 Task: For heading Use Merriweather with green colour & bold.  font size for heading26,  'Change the font style of data to'Merriweather and font size to 18,  Change the alignment of both headline & data to Align center.  In the sheet  DashboardInvReceiptsbook
Action: Mouse moved to (49, 129)
Screenshot: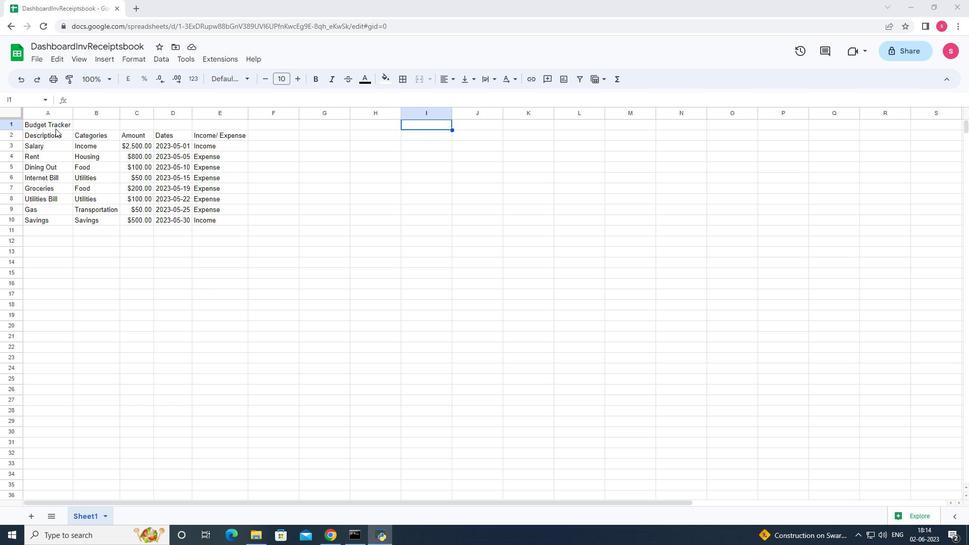 
Action: Mouse pressed left at (49, 129)
Screenshot: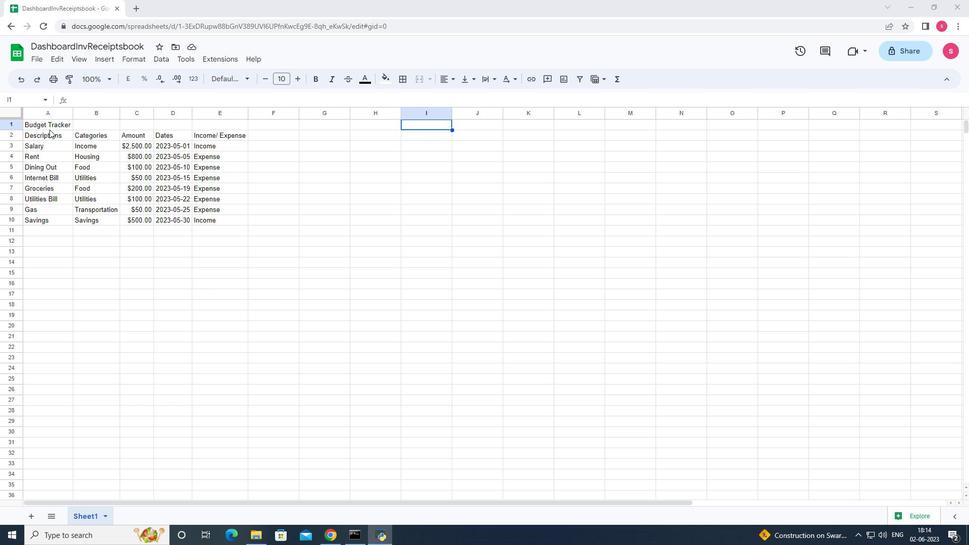 
Action: Mouse moved to (232, 82)
Screenshot: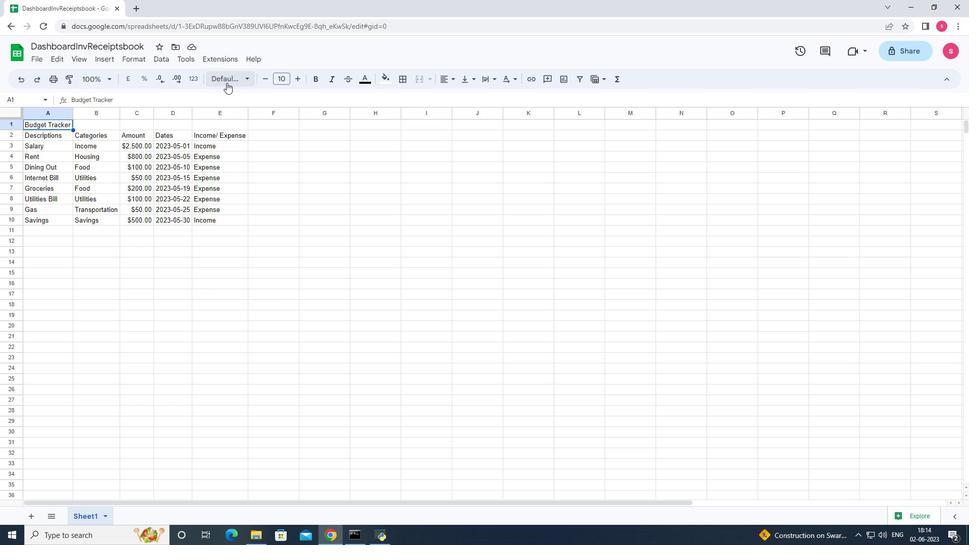 
Action: Mouse pressed left at (232, 82)
Screenshot: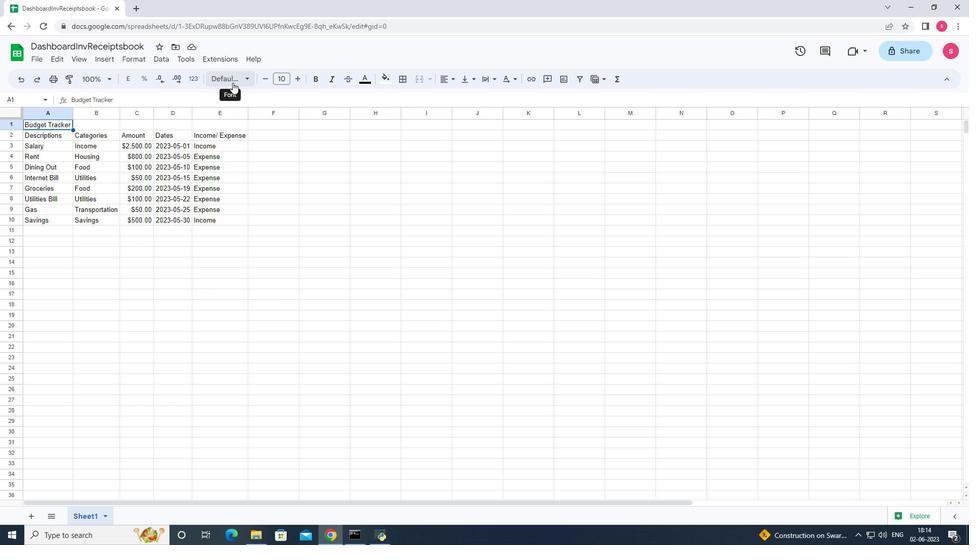 
Action: Mouse moved to (295, 345)
Screenshot: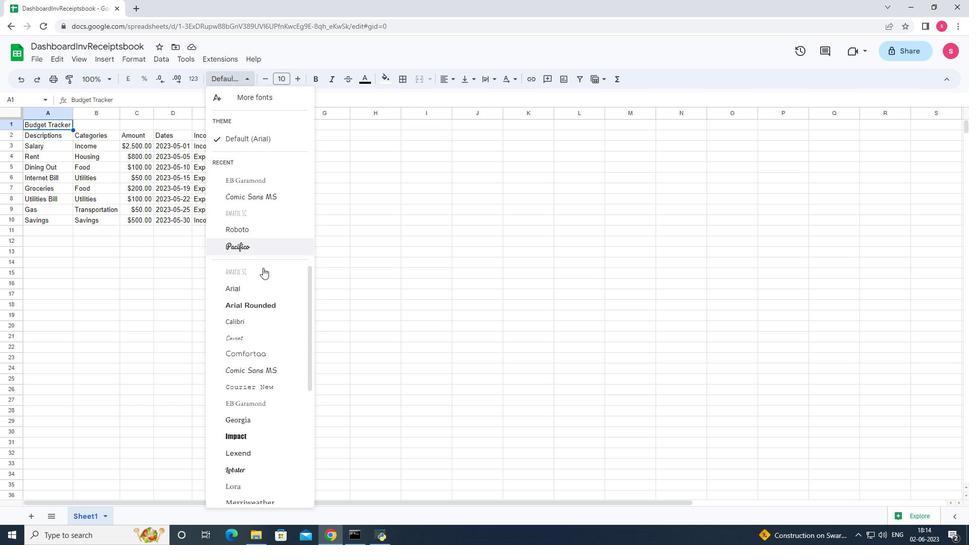 
Action: Mouse scrolled (295, 344) with delta (0, 0)
Screenshot: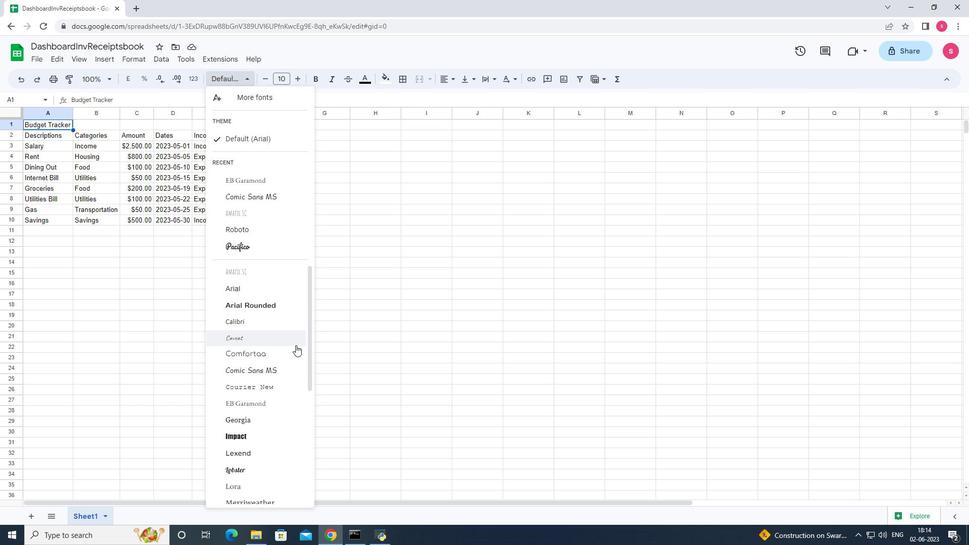 
Action: Mouse moved to (285, 363)
Screenshot: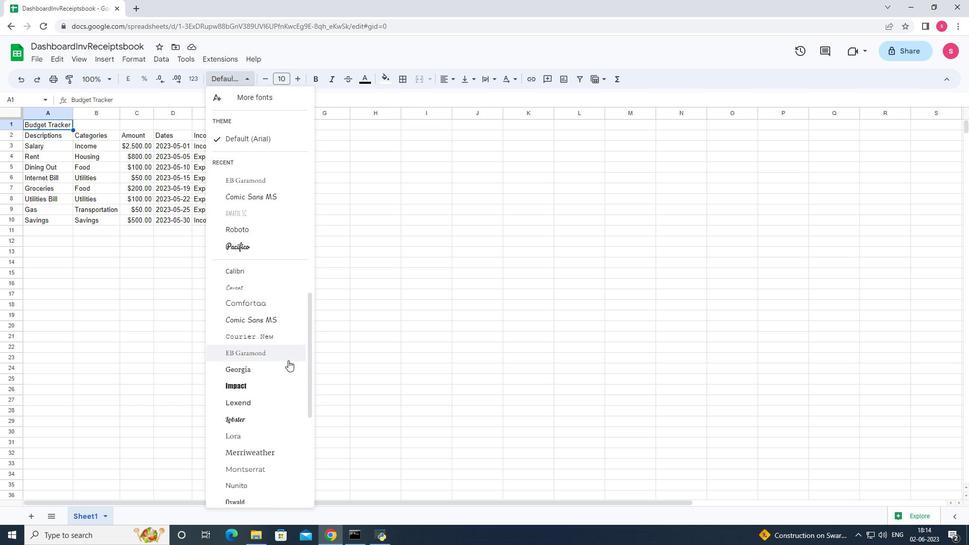 
Action: Mouse scrolled (285, 363) with delta (0, 0)
Screenshot: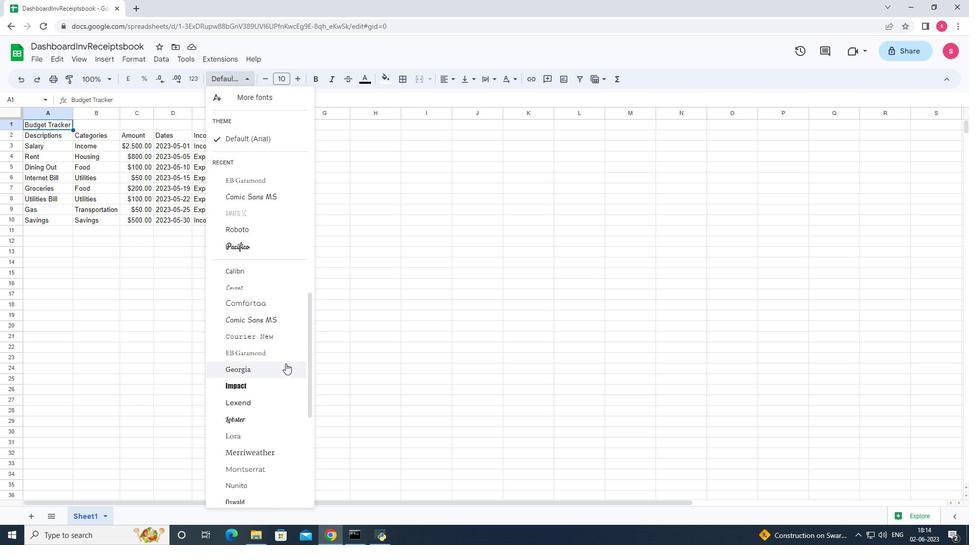 
Action: Mouse moved to (279, 394)
Screenshot: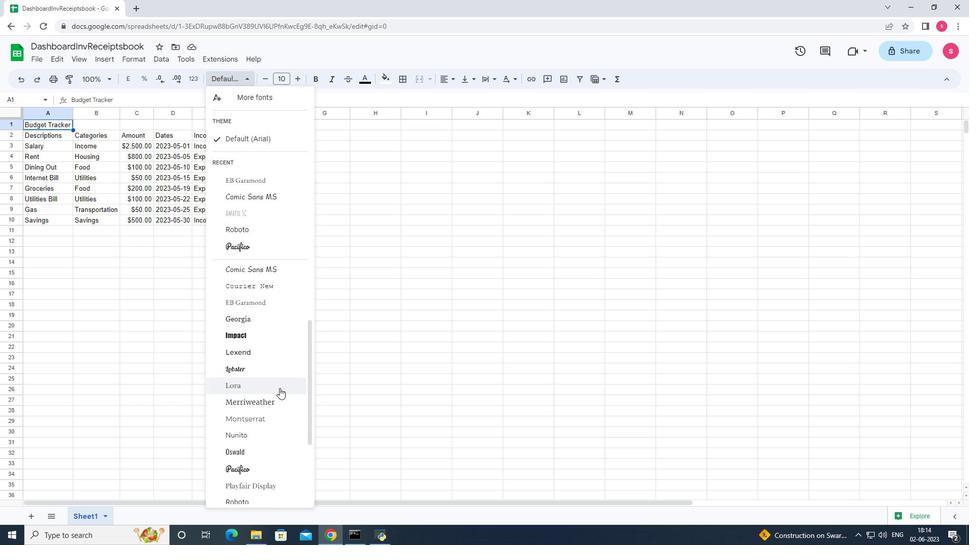 
Action: Mouse pressed left at (279, 394)
Screenshot: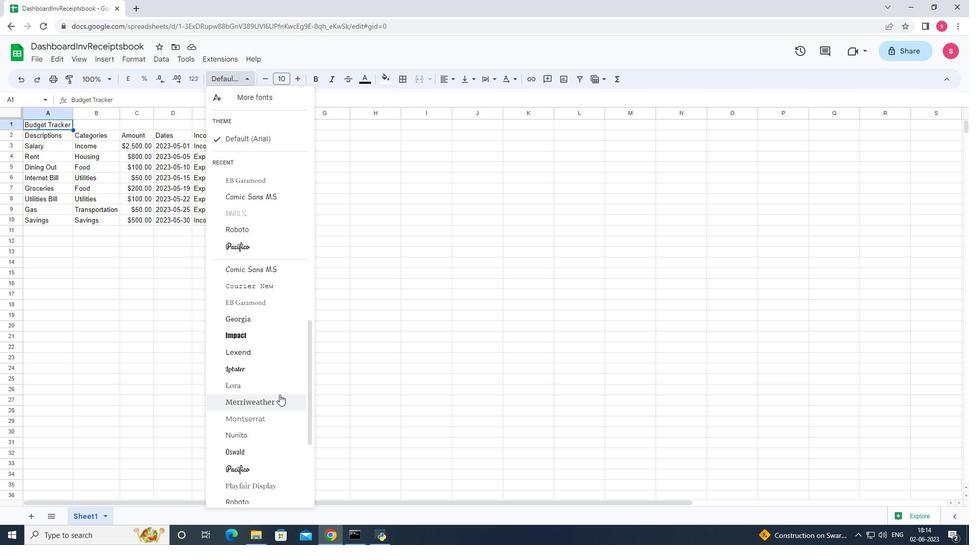 
Action: Mouse moved to (357, 83)
Screenshot: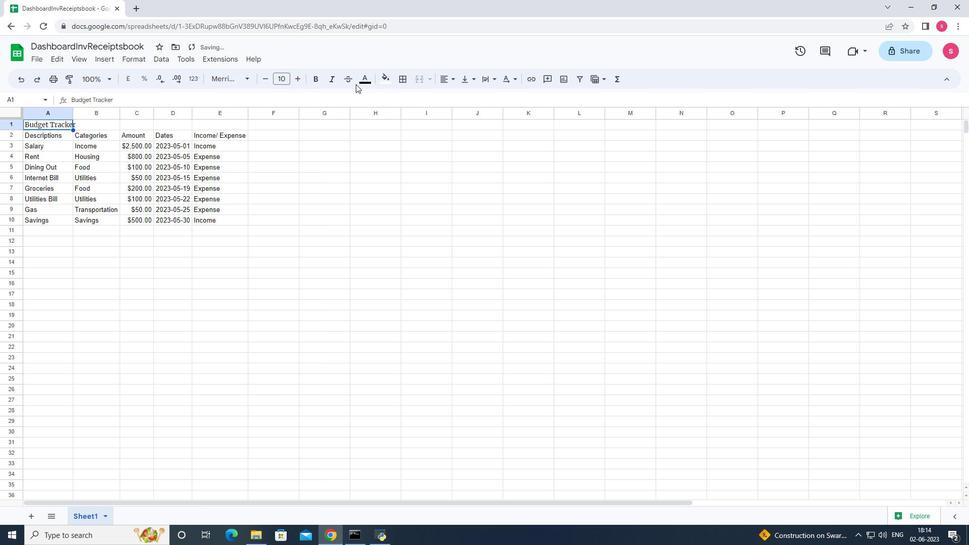 
Action: Mouse pressed left at (357, 83)
Screenshot: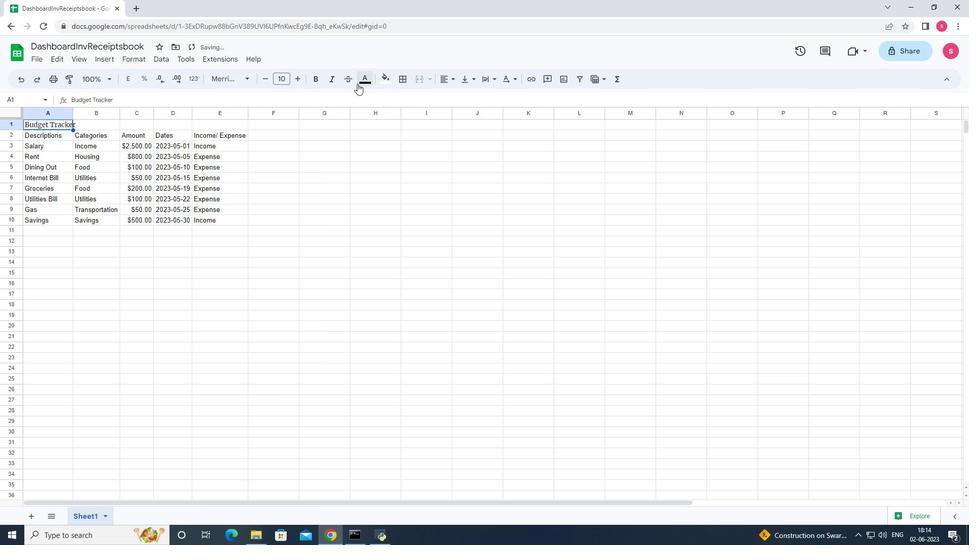 
Action: Mouse moved to (414, 128)
Screenshot: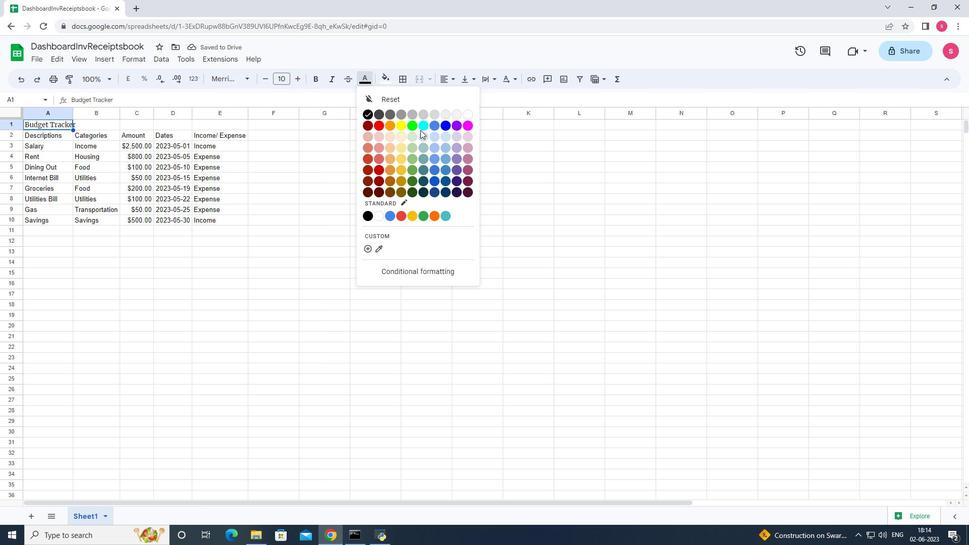 
Action: Mouse pressed left at (414, 128)
Screenshot: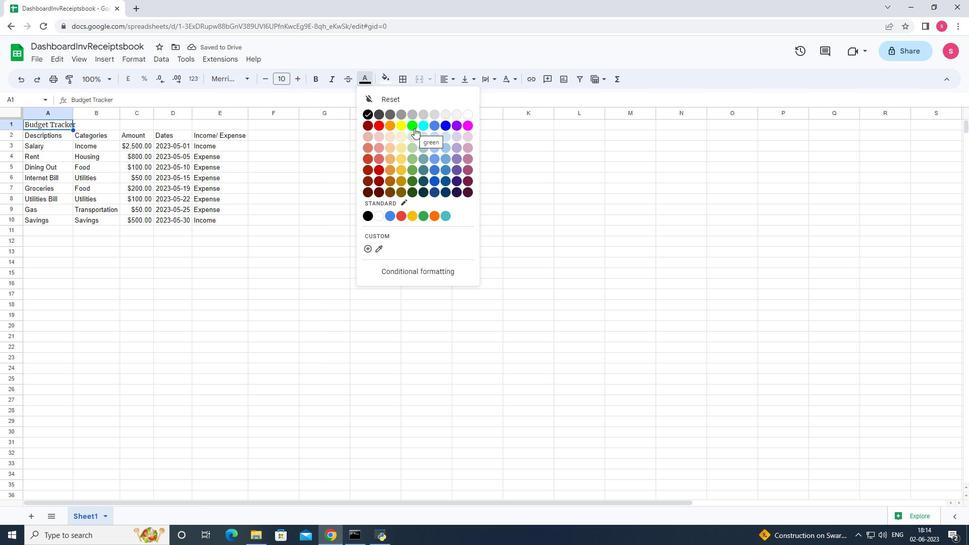 
Action: Mouse moved to (135, 58)
Screenshot: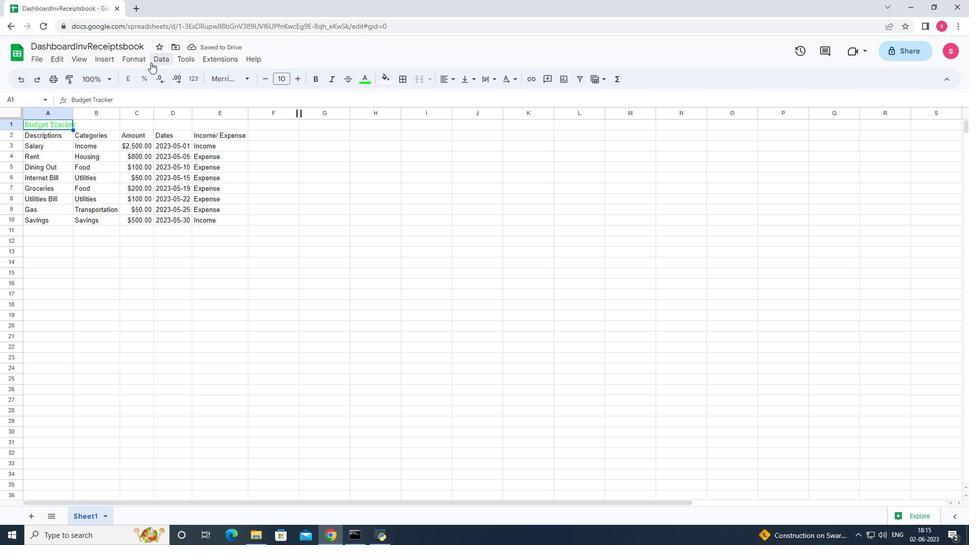 
Action: Mouse pressed left at (135, 58)
Screenshot: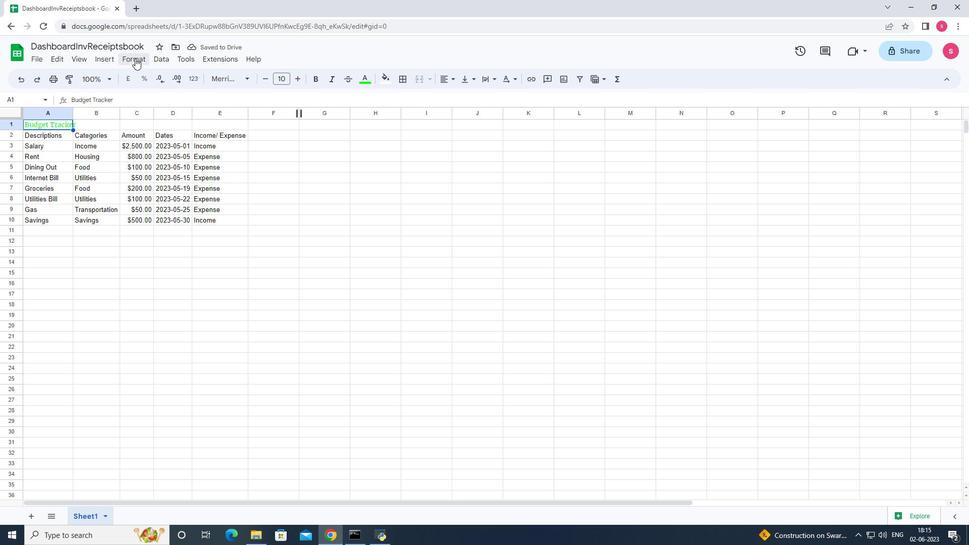 
Action: Mouse moved to (172, 114)
Screenshot: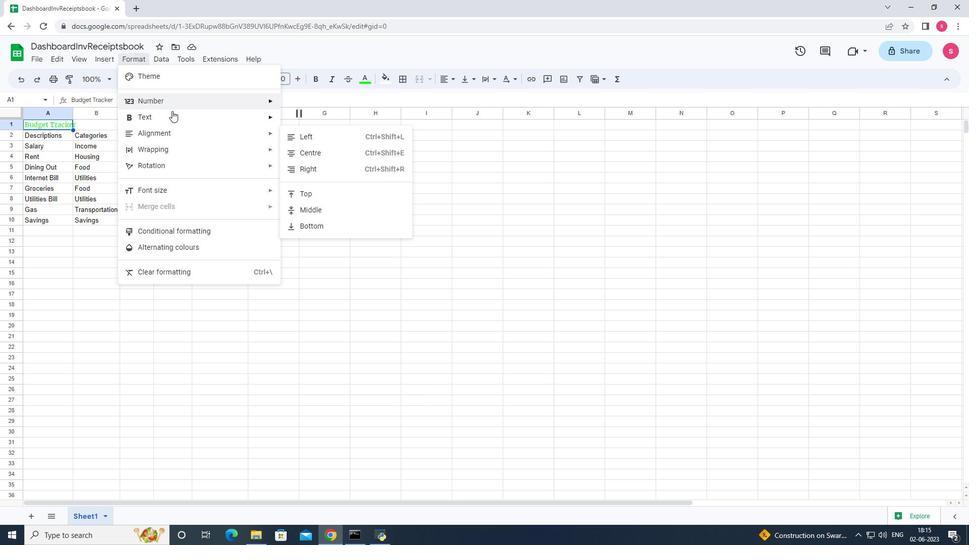 
Action: Mouse pressed left at (172, 114)
Screenshot: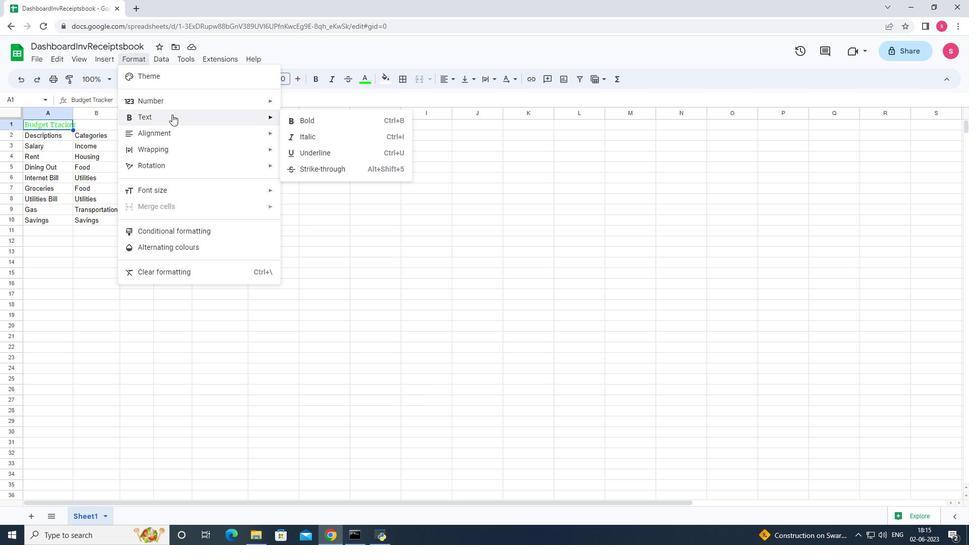 
Action: Mouse moved to (368, 120)
Screenshot: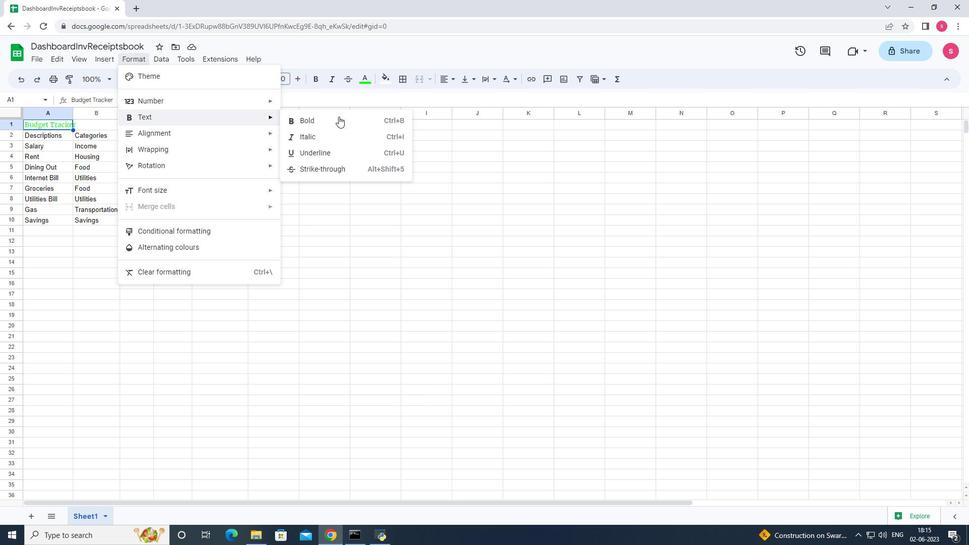
Action: Mouse pressed left at (368, 120)
Screenshot: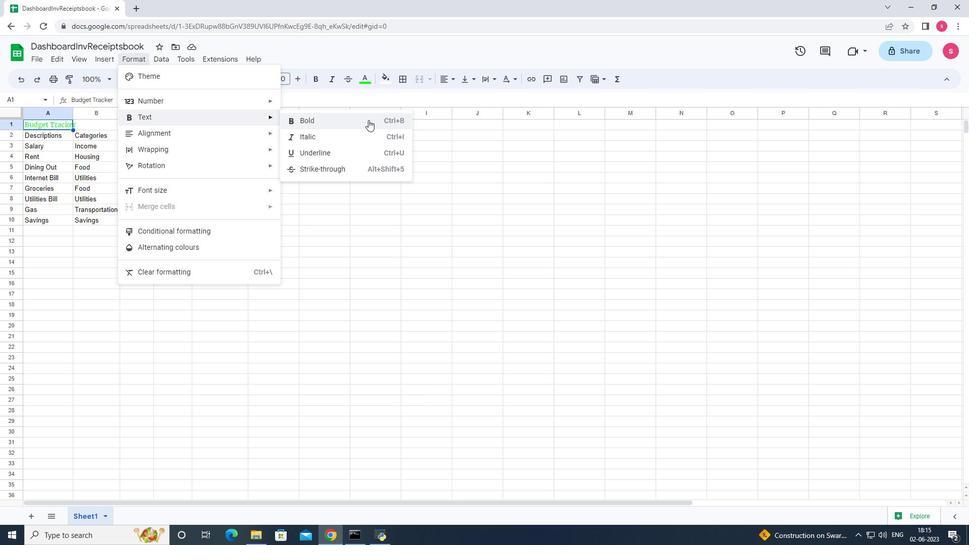 
Action: Mouse moved to (296, 82)
Screenshot: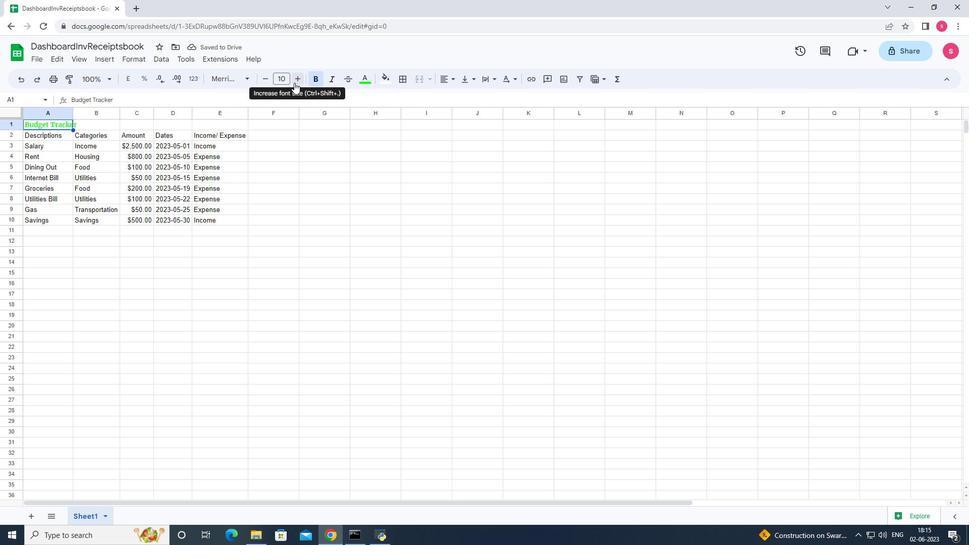 
Action: Mouse pressed left at (296, 82)
Screenshot: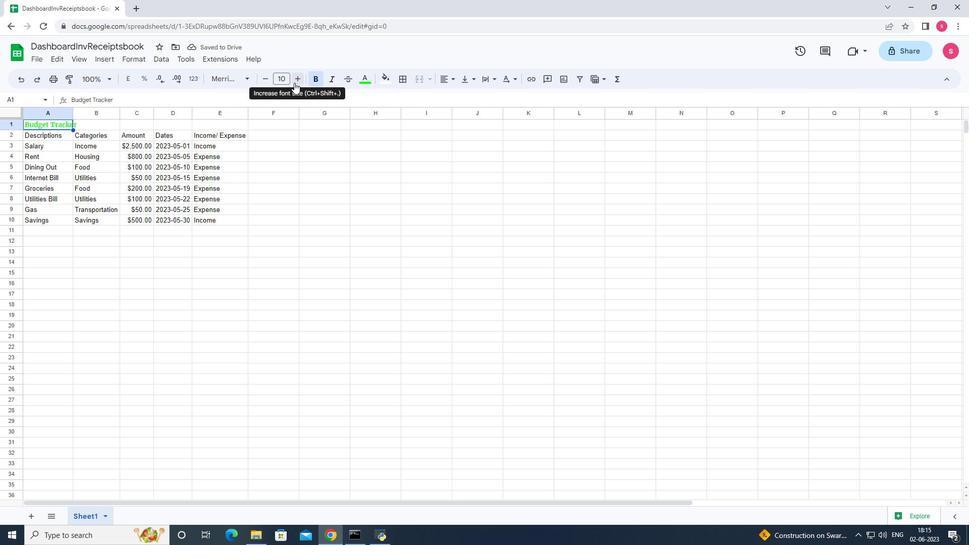 
Action: Mouse moved to (296, 82)
Screenshot: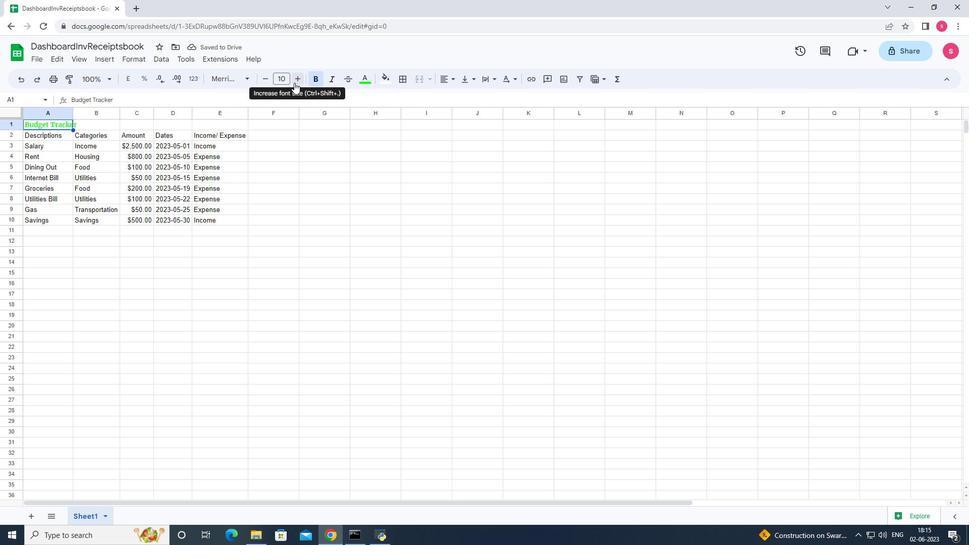 
Action: Mouse pressed left at (296, 82)
Screenshot: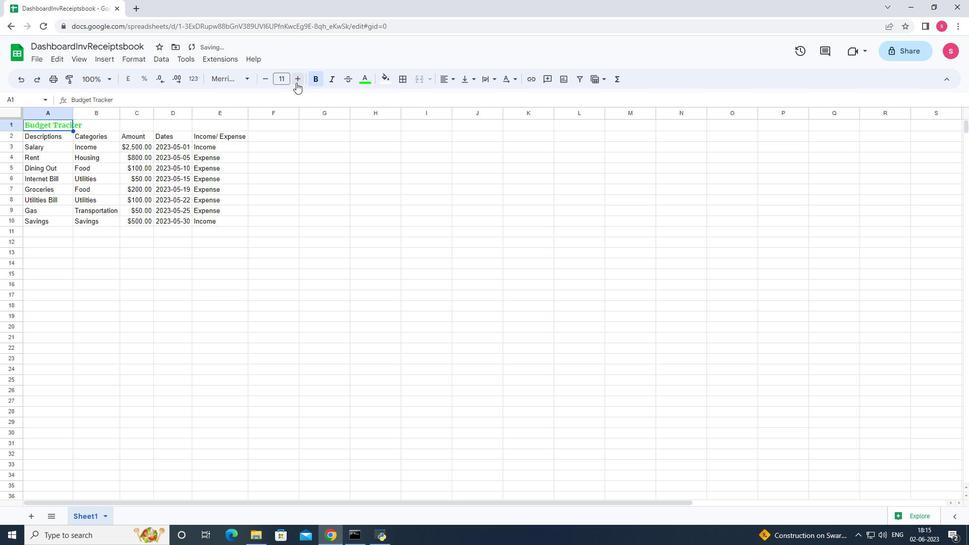 
Action: Mouse pressed left at (296, 82)
Screenshot: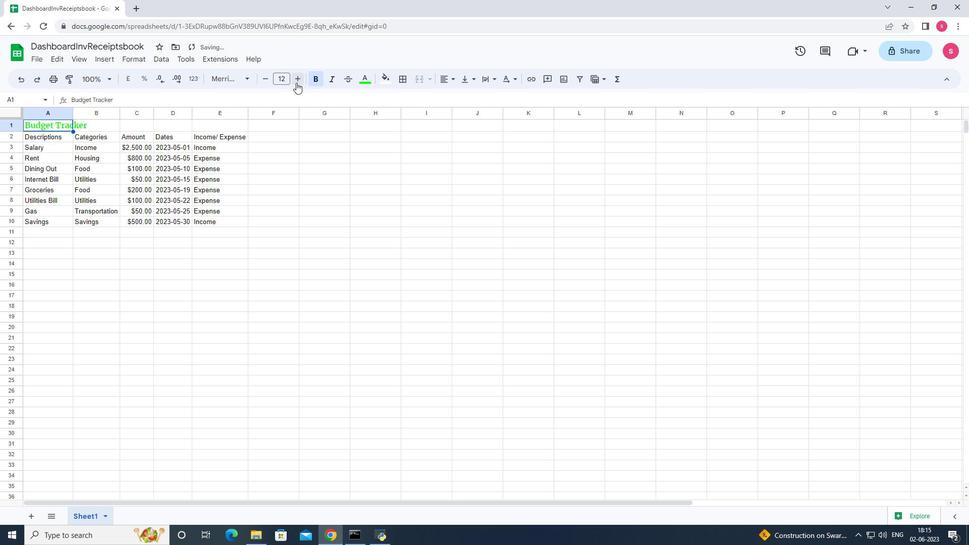 
Action: Mouse pressed left at (296, 82)
Screenshot: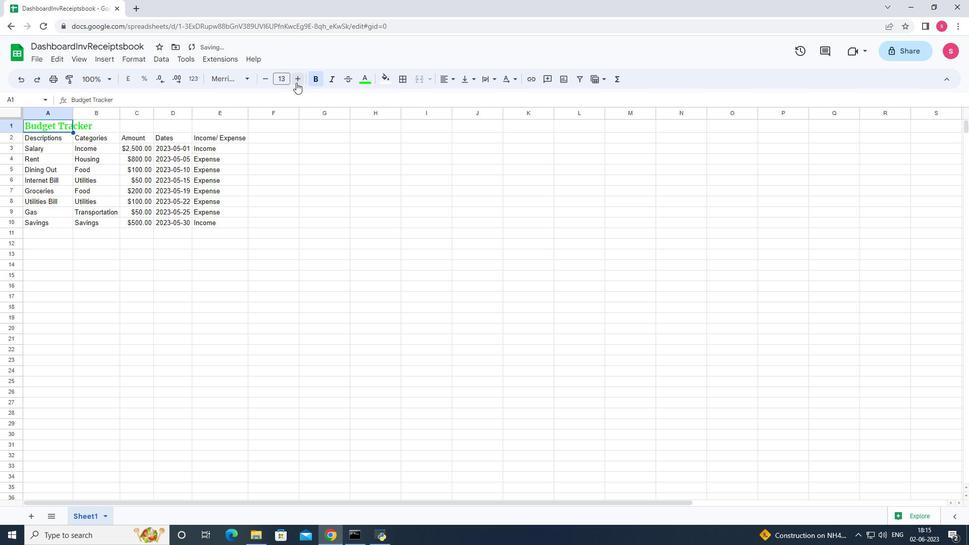 
Action: Mouse pressed left at (296, 82)
Screenshot: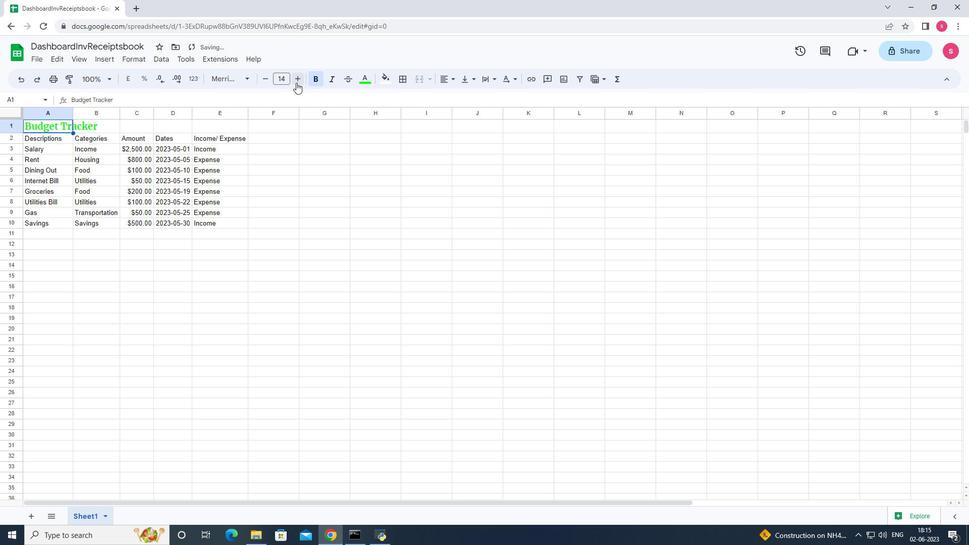 
Action: Mouse pressed left at (296, 82)
Screenshot: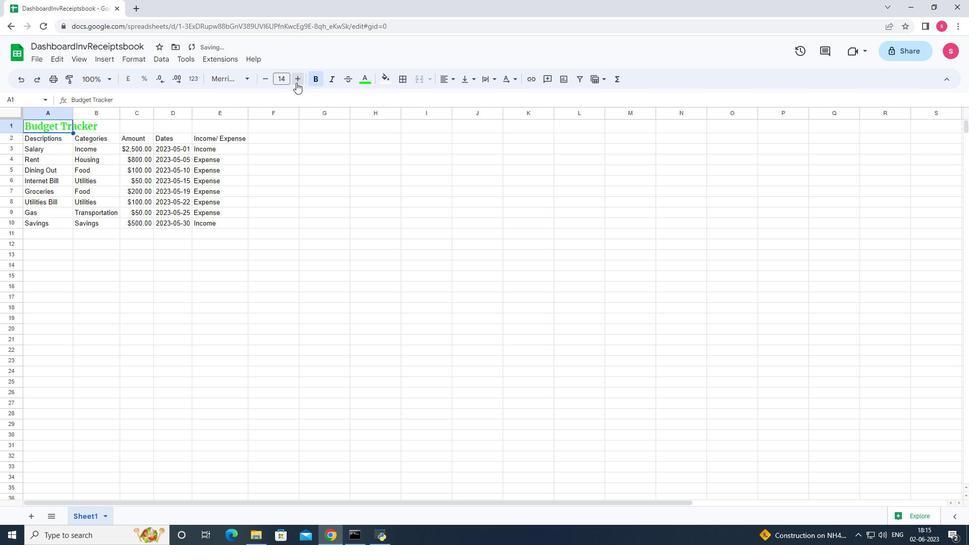 
Action: Mouse pressed left at (296, 82)
Screenshot: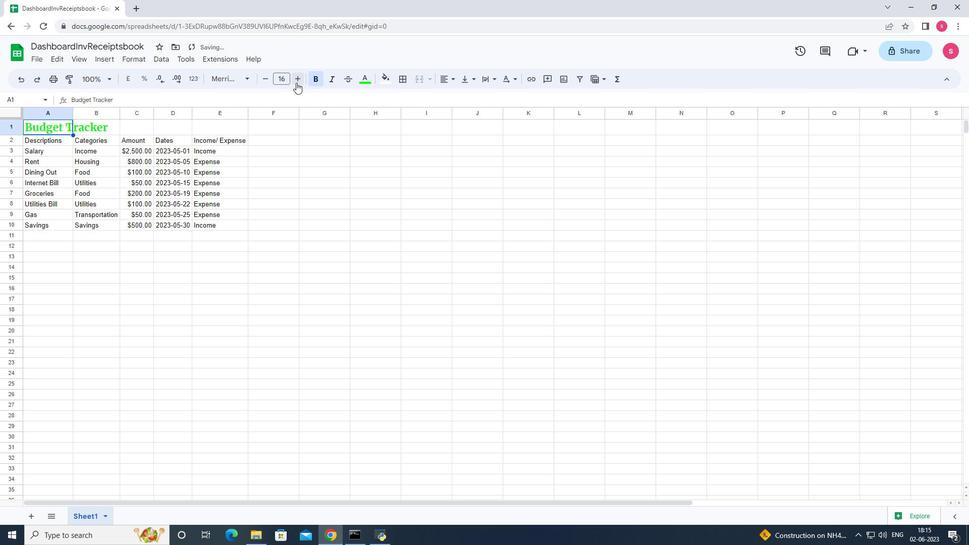 
Action: Mouse pressed left at (296, 82)
Screenshot: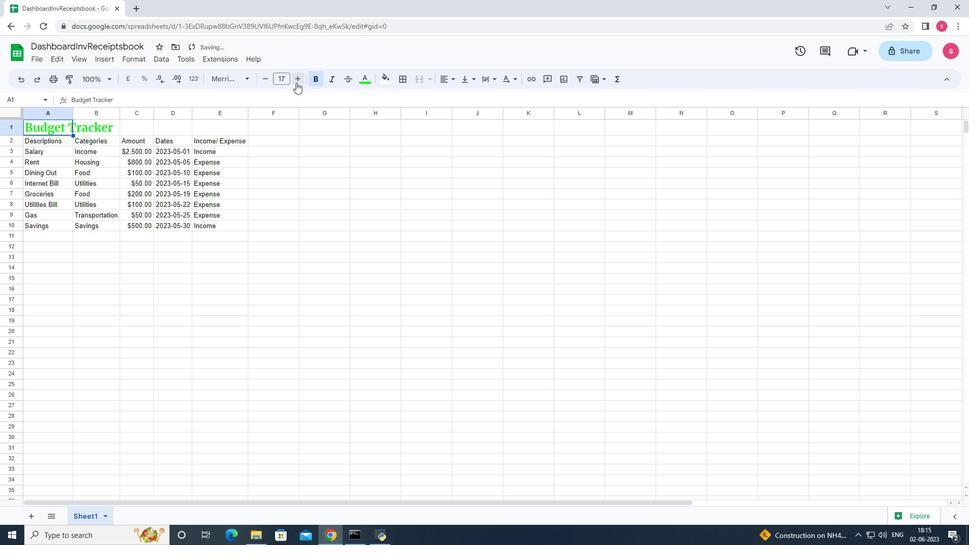 
Action: Mouse pressed left at (296, 82)
Screenshot: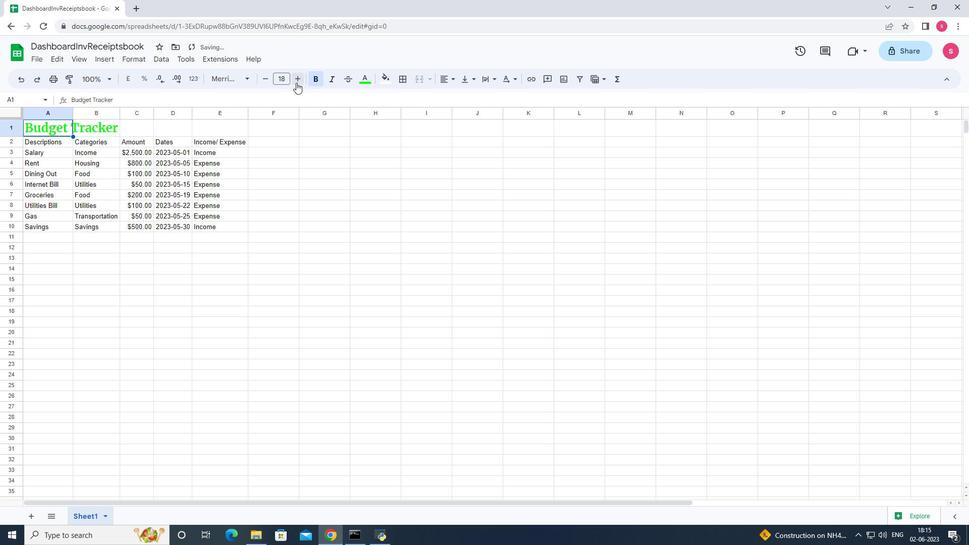 
Action: Mouse pressed left at (296, 82)
Screenshot: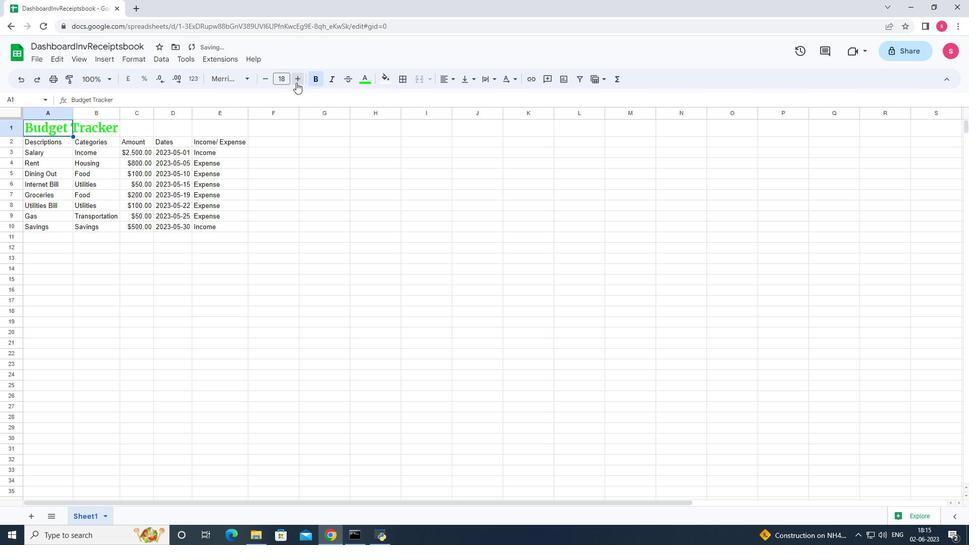 
Action: Mouse pressed left at (296, 82)
Screenshot: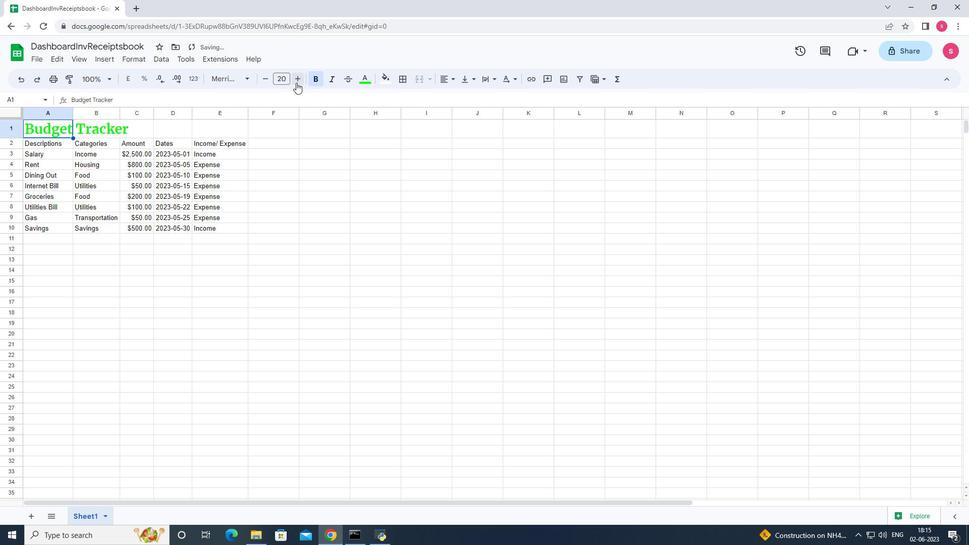 
Action: Mouse pressed left at (296, 82)
Screenshot: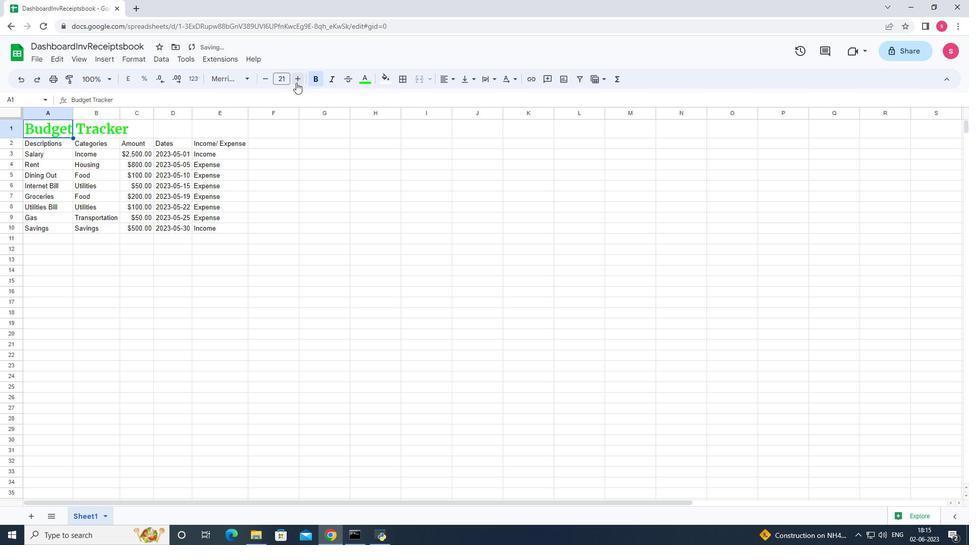 
Action: Mouse pressed left at (296, 82)
Screenshot: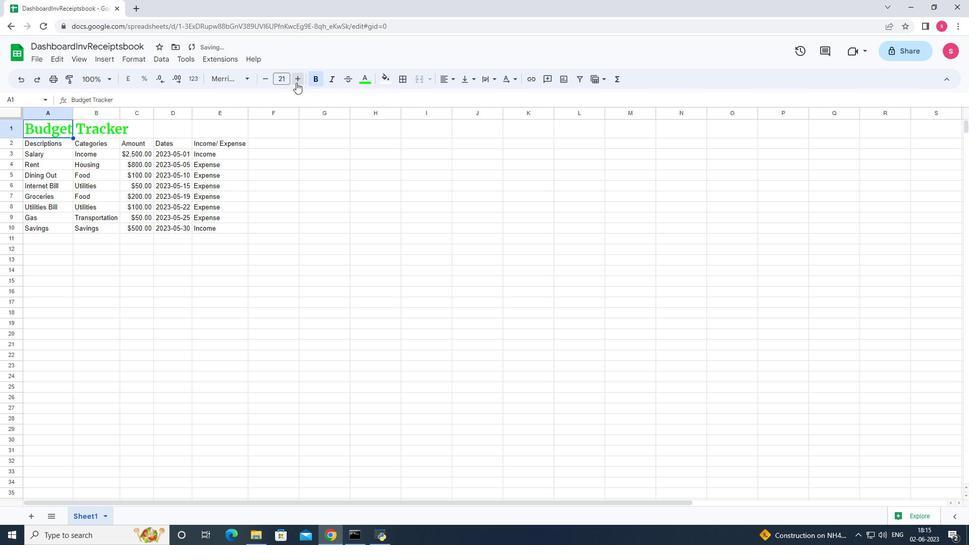 
Action: Mouse pressed left at (296, 82)
Screenshot: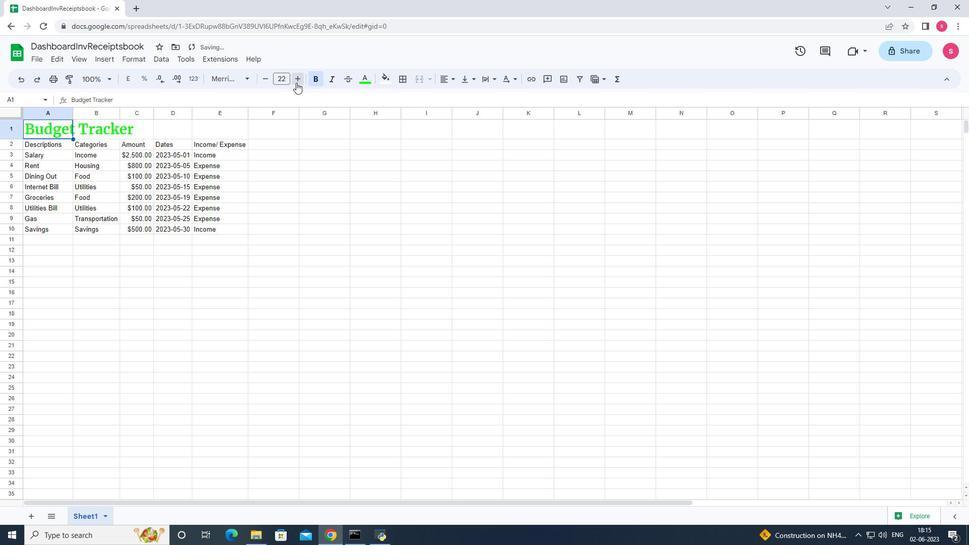 
Action: Mouse pressed left at (296, 82)
Screenshot: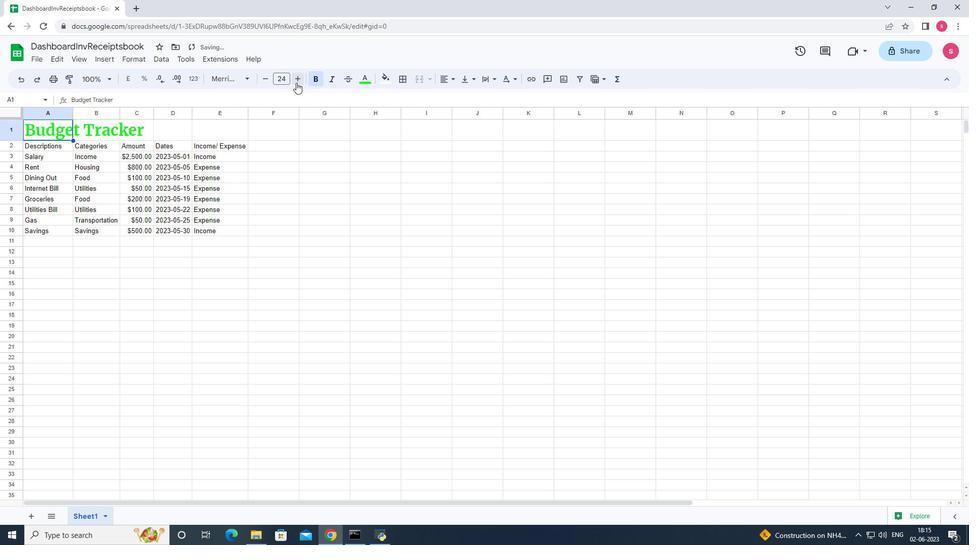 
Action: Mouse pressed left at (296, 82)
Screenshot: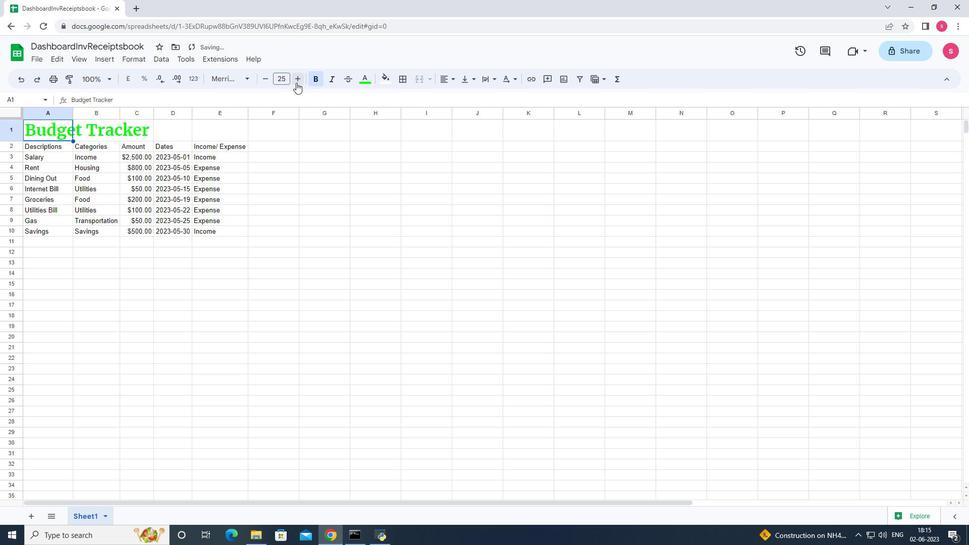 
Action: Mouse moved to (539, 269)
Screenshot: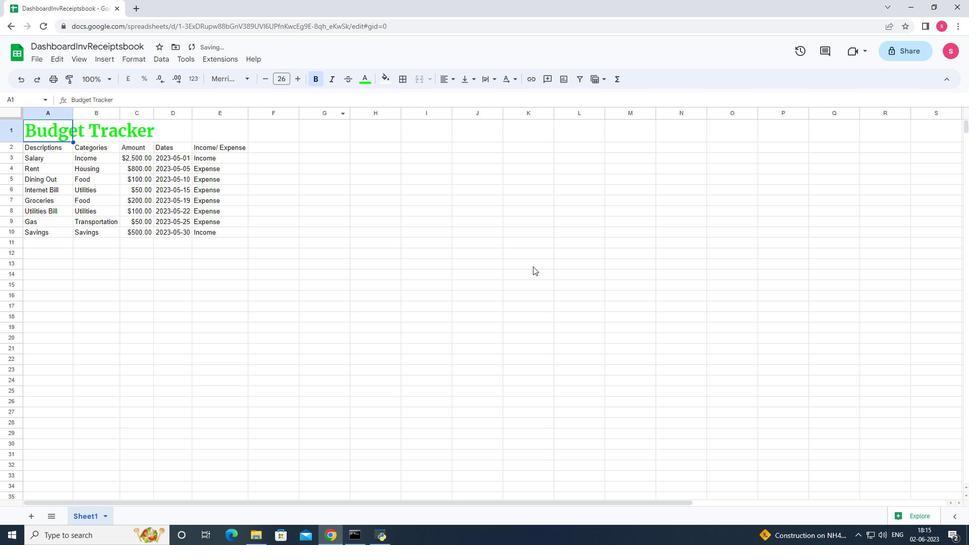 
Action: Mouse pressed left at (539, 269)
Screenshot: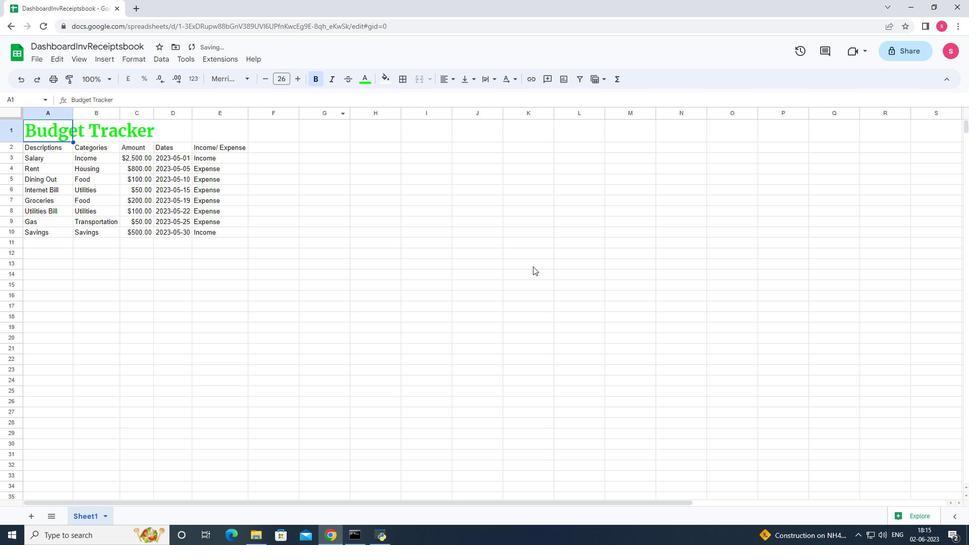
Action: Mouse moved to (46, 147)
Screenshot: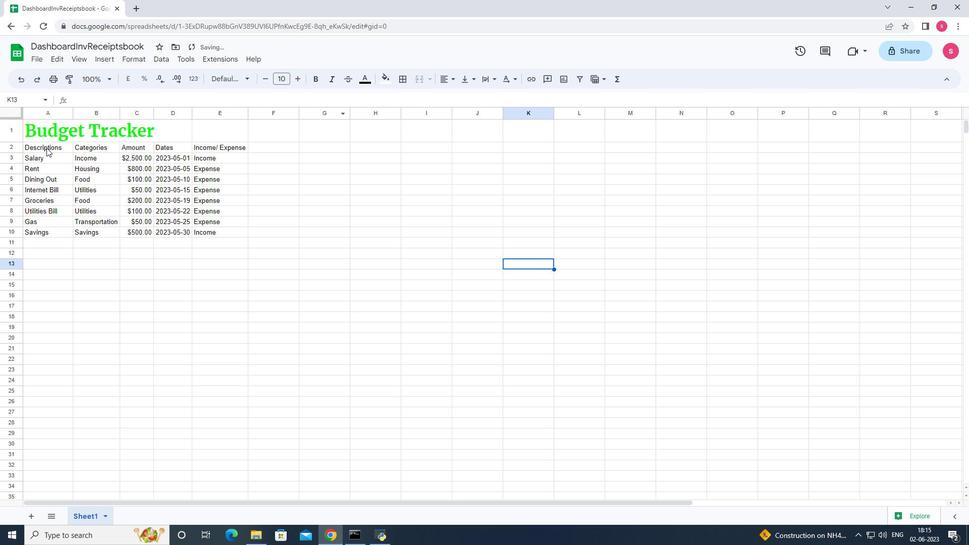 
Action: Mouse pressed left at (46, 147)
Screenshot: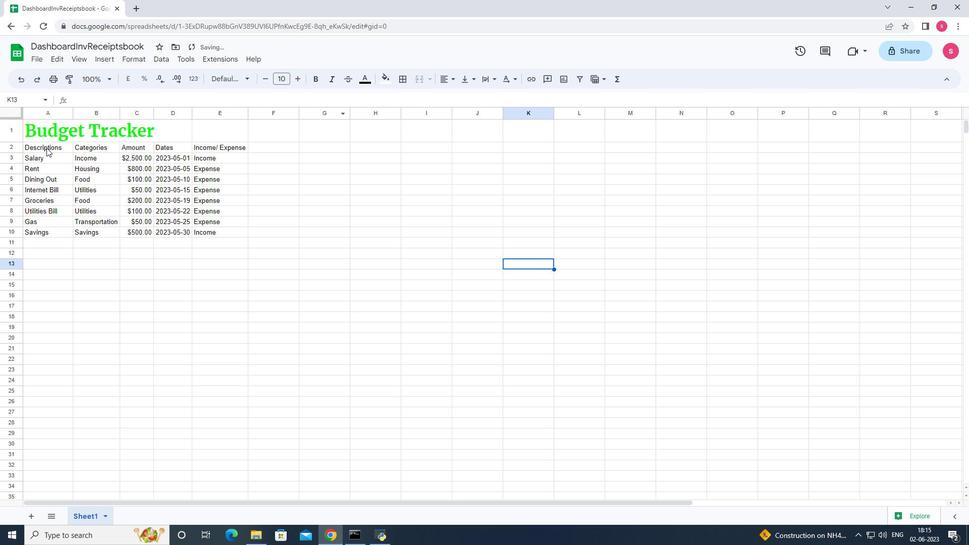 
Action: Mouse moved to (241, 80)
Screenshot: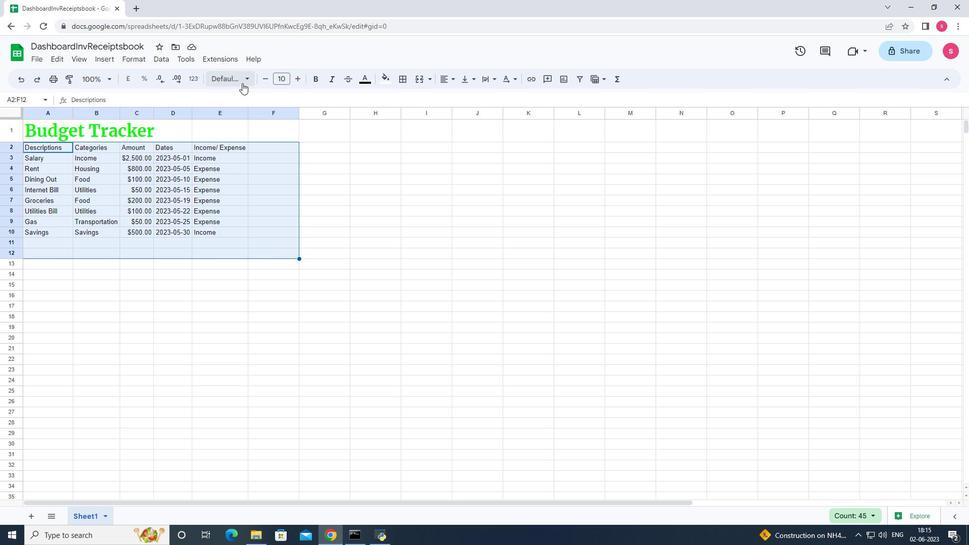
Action: Mouse pressed left at (241, 80)
Screenshot: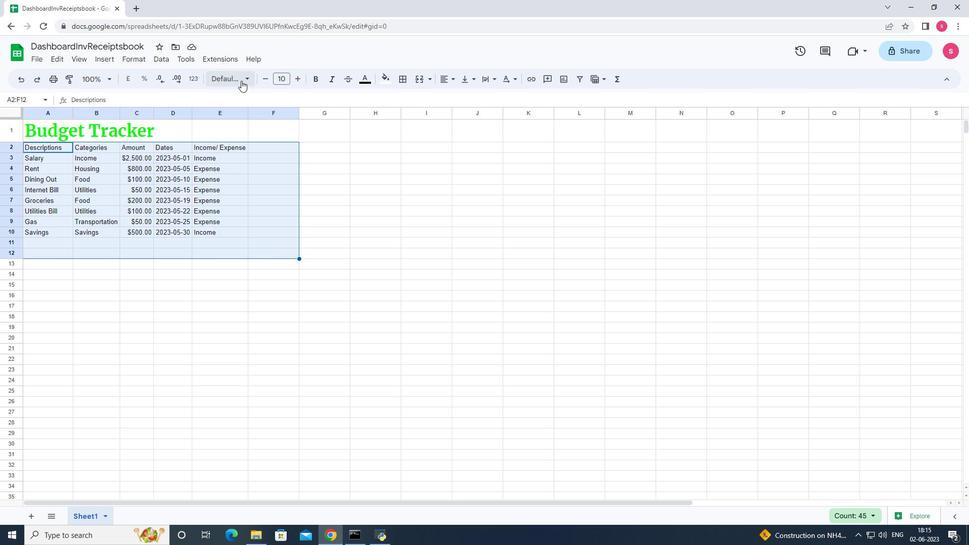 
Action: Mouse moved to (244, 220)
Screenshot: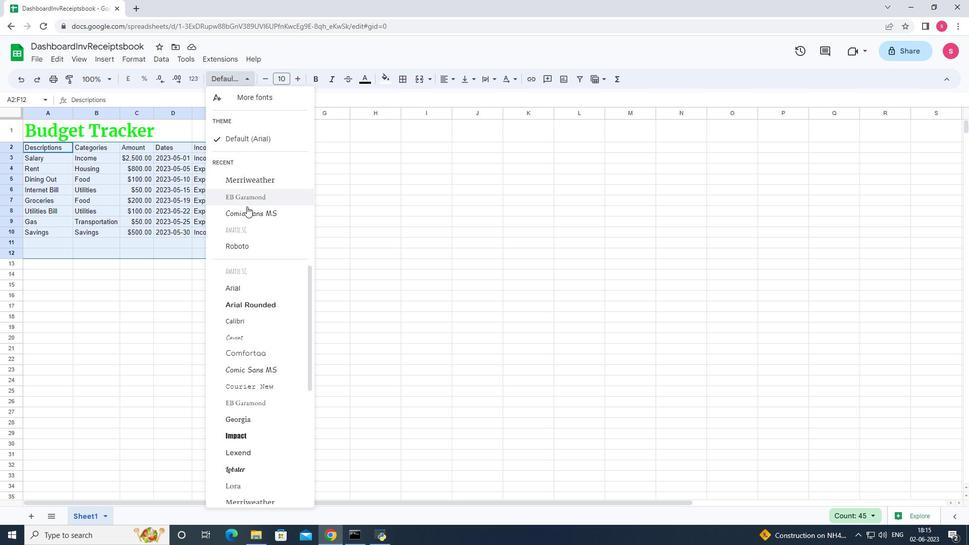 
Action: Mouse scrolled (244, 219) with delta (0, 0)
Screenshot: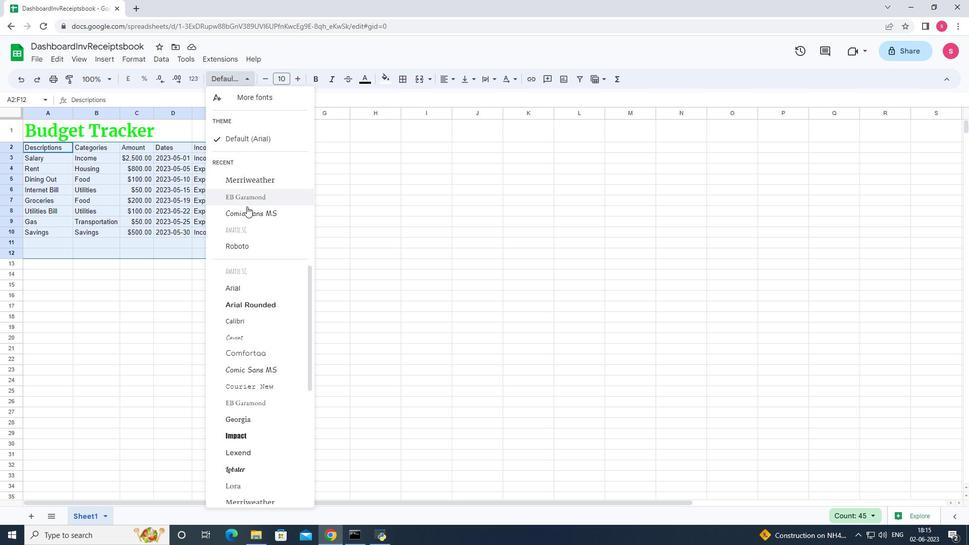 
Action: Mouse moved to (256, 293)
Screenshot: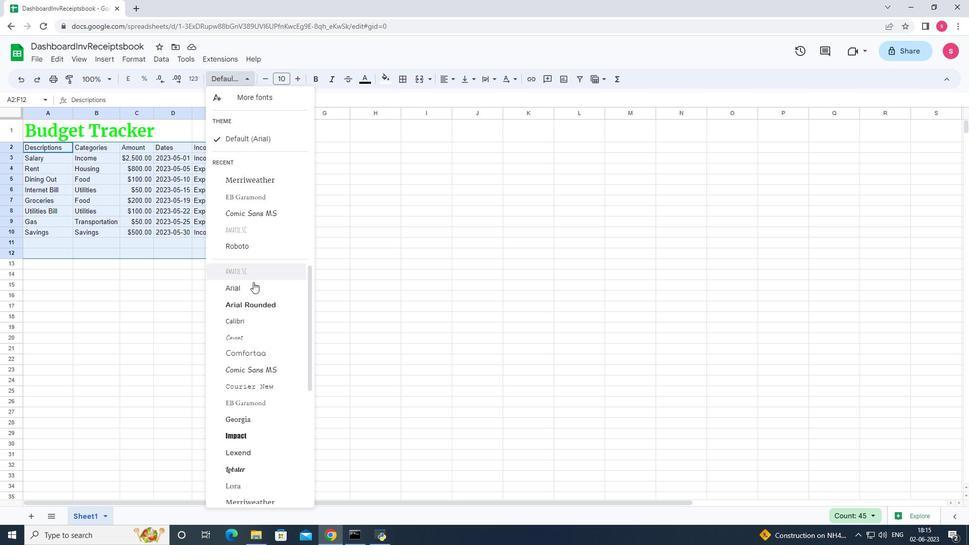
Action: Mouse scrolled (256, 292) with delta (0, 0)
Screenshot: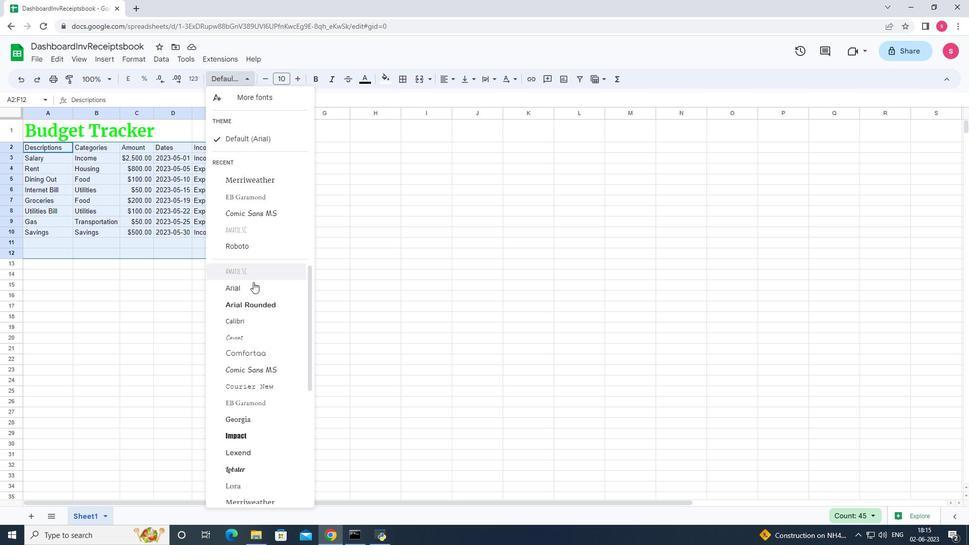 
Action: Mouse moved to (259, 303)
Screenshot: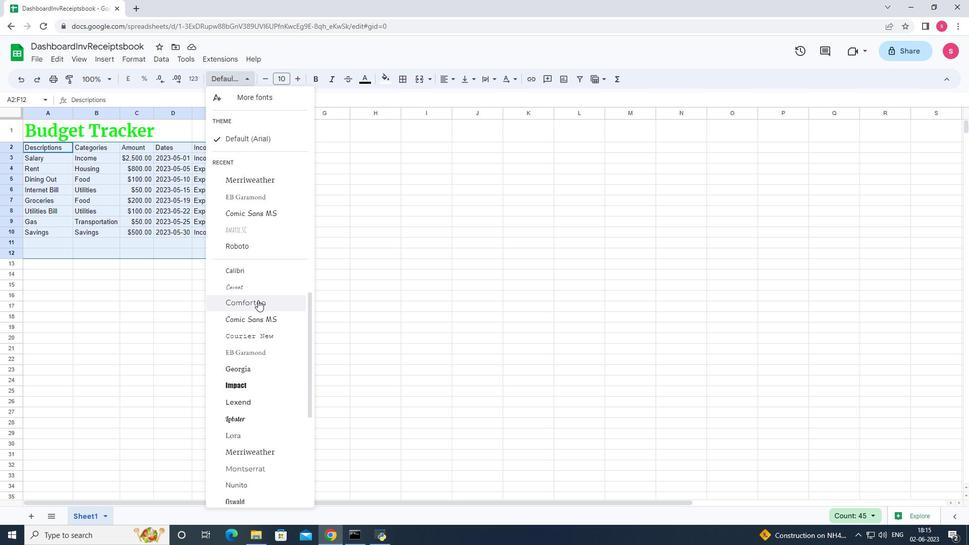 
Action: Mouse scrolled (259, 302) with delta (0, 0)
Screenshot: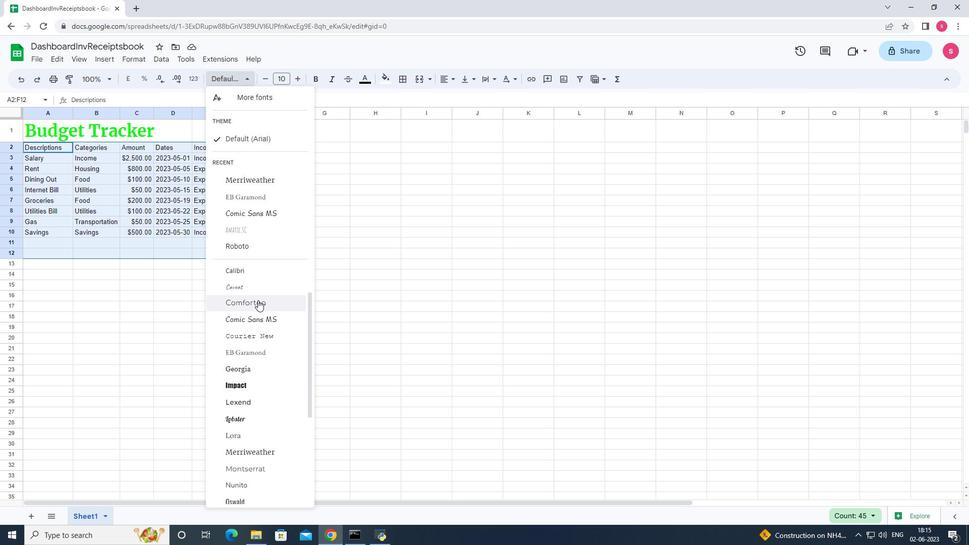 
Action: Mouse moved to (261, 312)
Screenshot: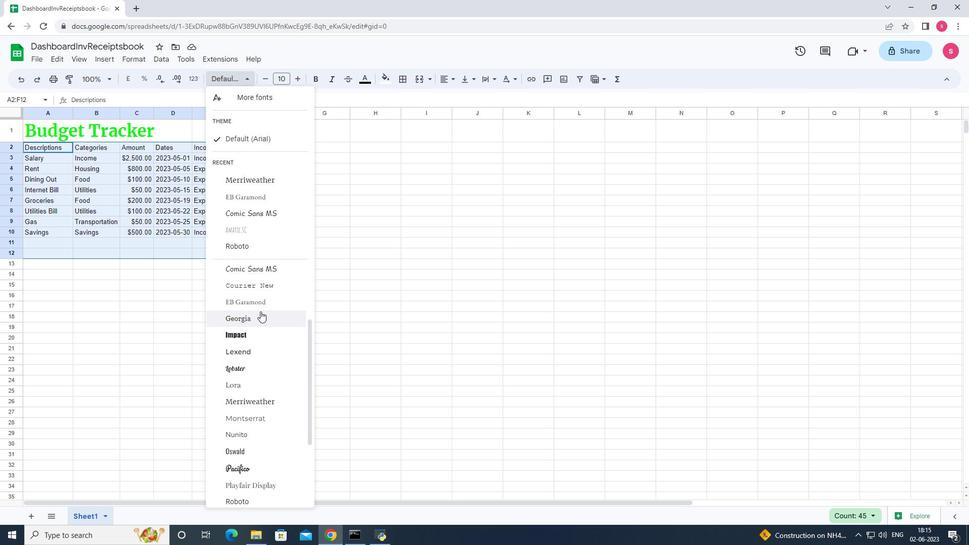 
Action: Mouse scrolled (261, 311) with delta (0, 0)
Screenshot: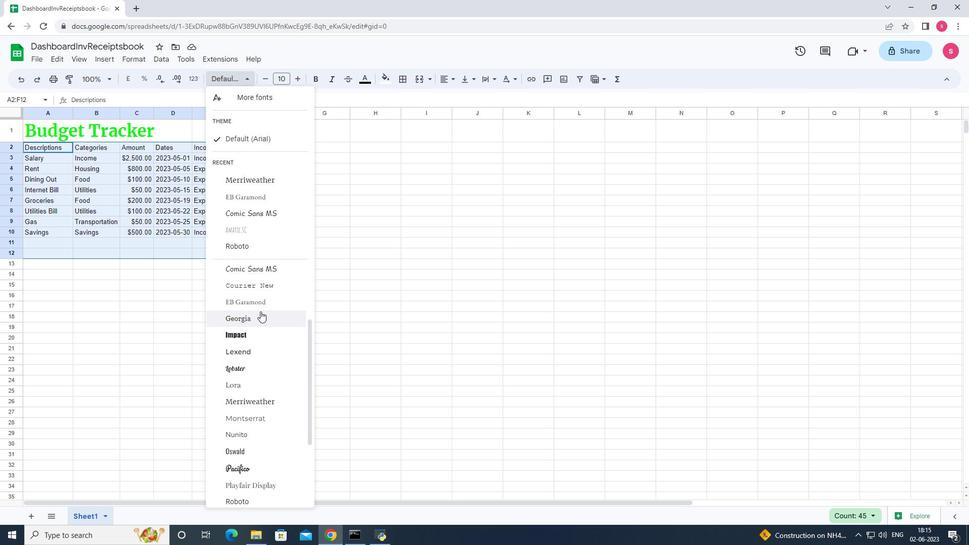 
Action: Mouse moved to (261, 312)
Screenshot: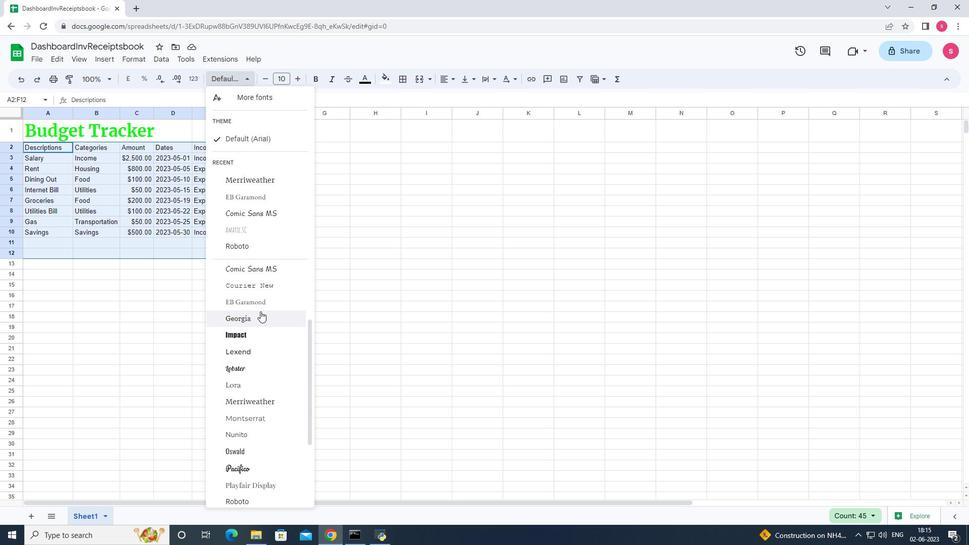 
Action: Mouse scrolled (261, 312) with delta (0, 0)
Screenshot: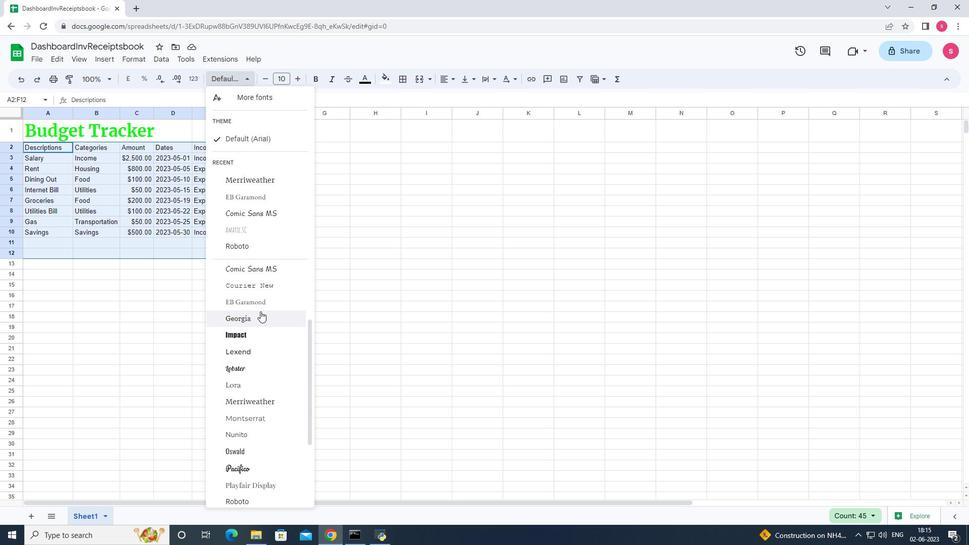 
Action: Mouse moved to (265, 303)
Screenshot: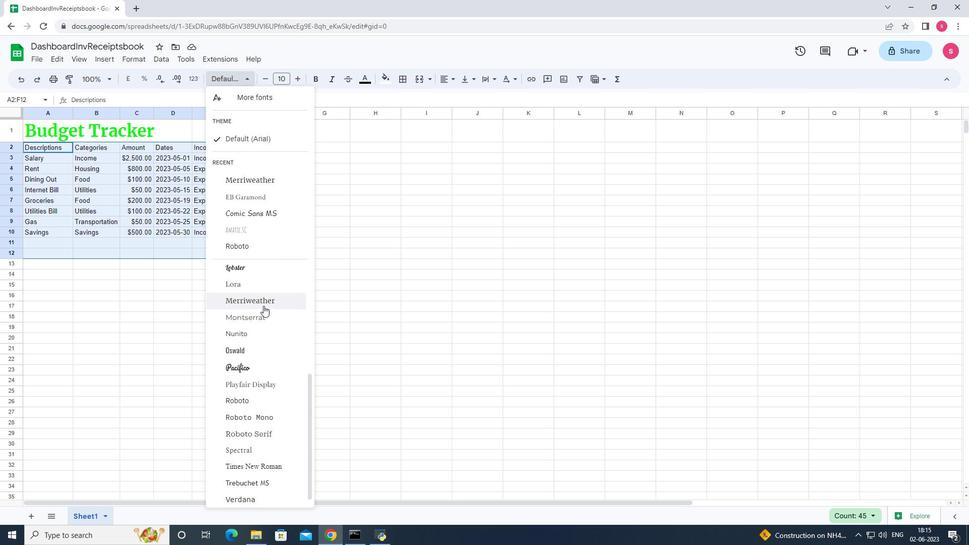 
Action: Mouse pressed left at (265, 303)
Screenshot: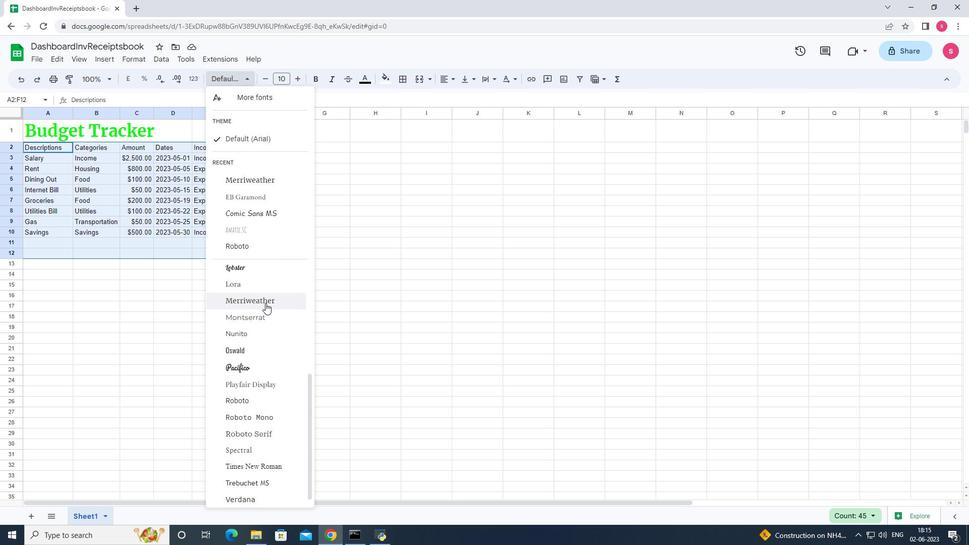 
Action: Mouse moved to (297, 82)
Screenshot: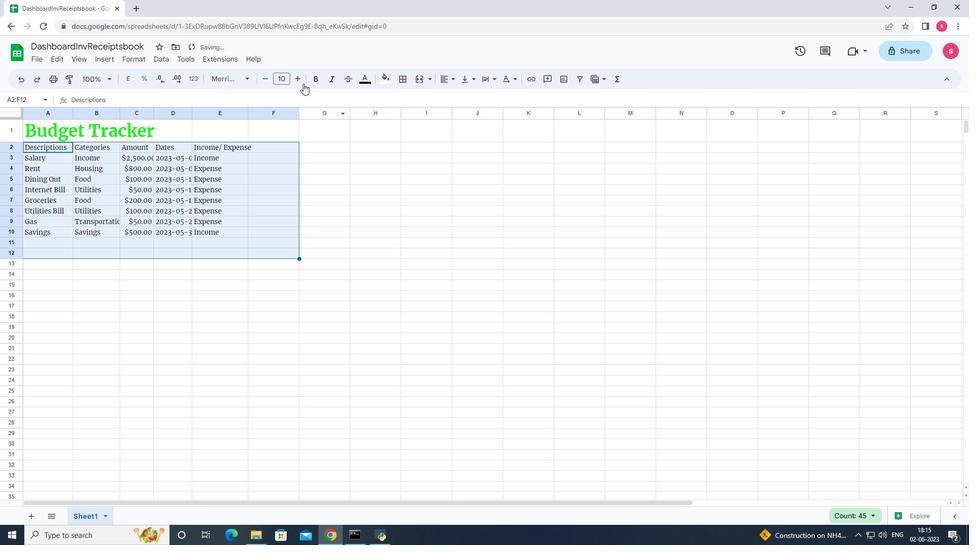 
Action: Mouse pressed left at (297, 82)
Screenshot: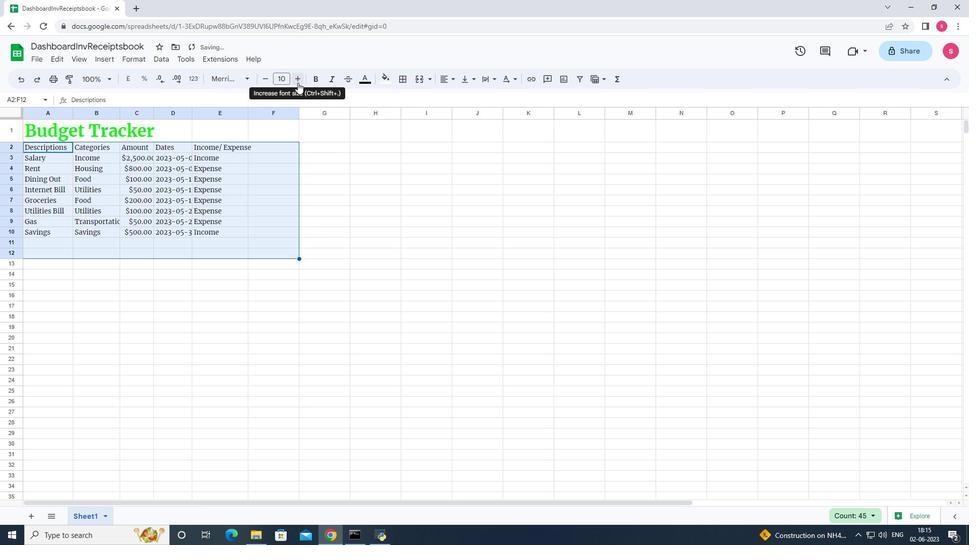 
Action: Mouse pressed left at (297, 82)
Screenshot: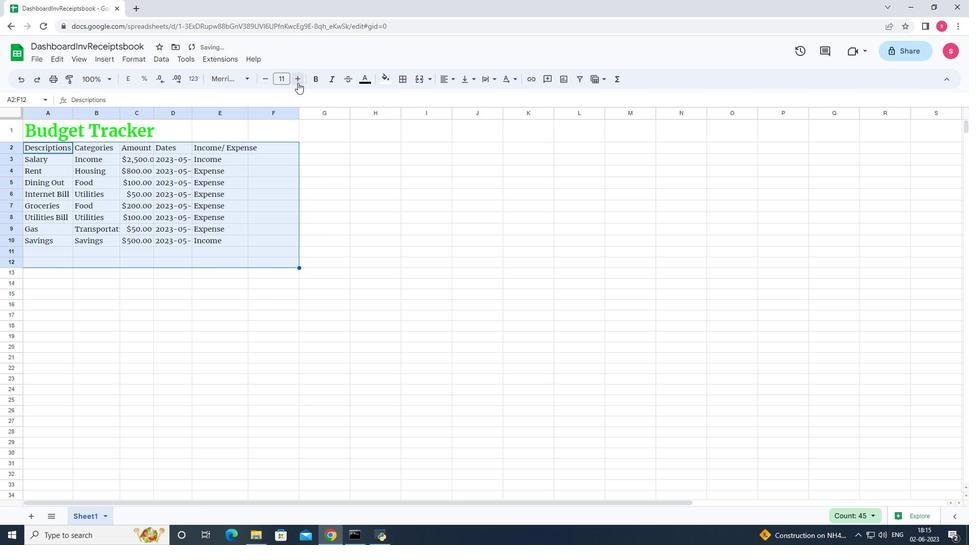 
Action: Mouse pressed left at (297, 82)
Screenshot: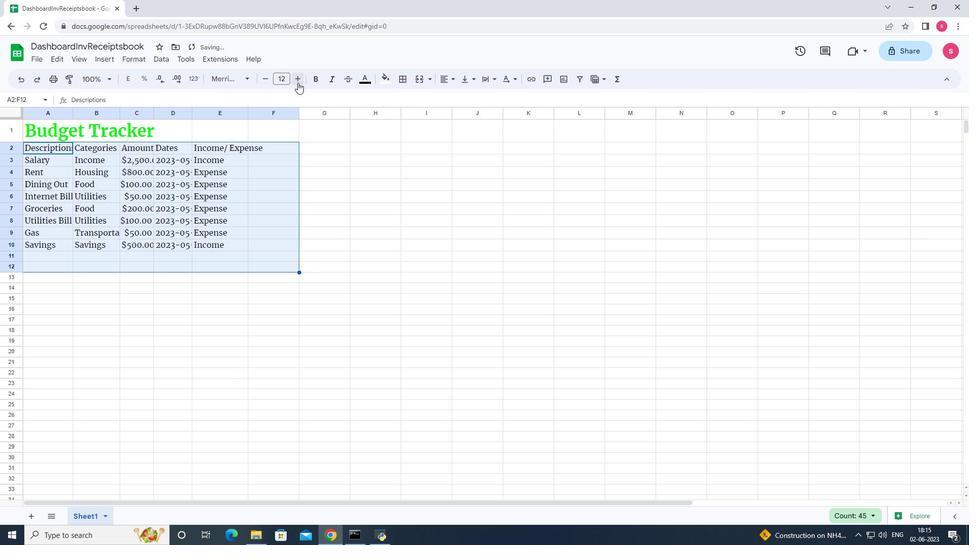 
Action: Mouse pressed left at (297, 82)
Screenshot: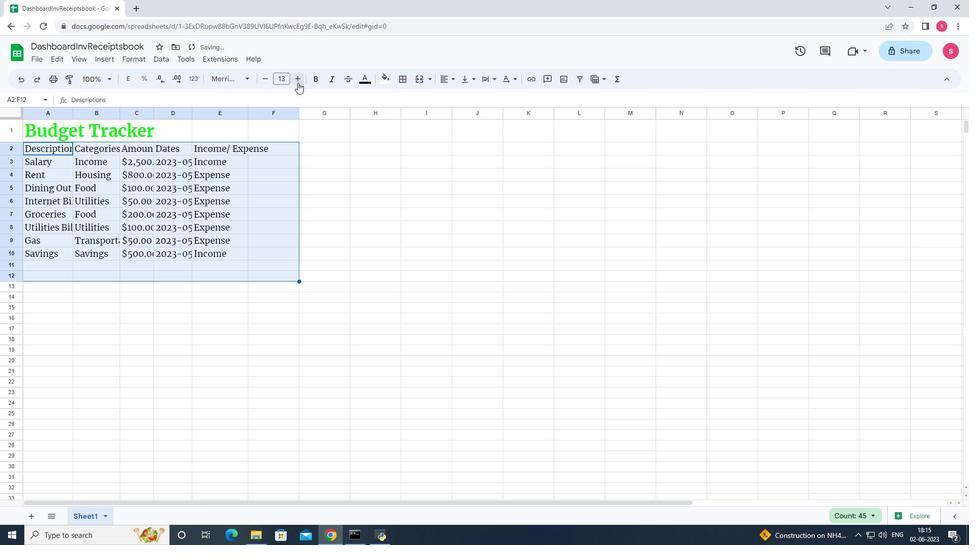 
Action: Mouse pressed left at (297, 82)
Screenshot: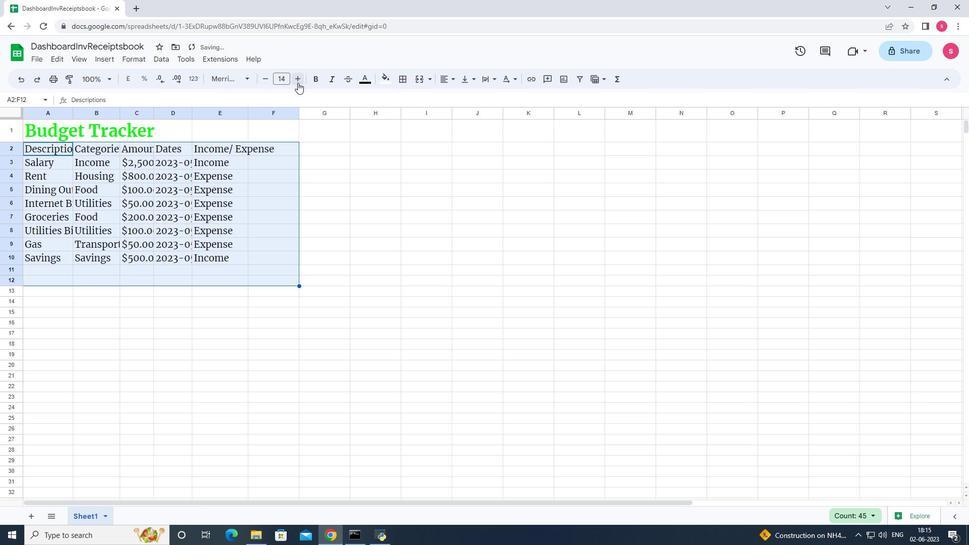 
Action: Mouse pressed left at (297, 82)
Screenshot: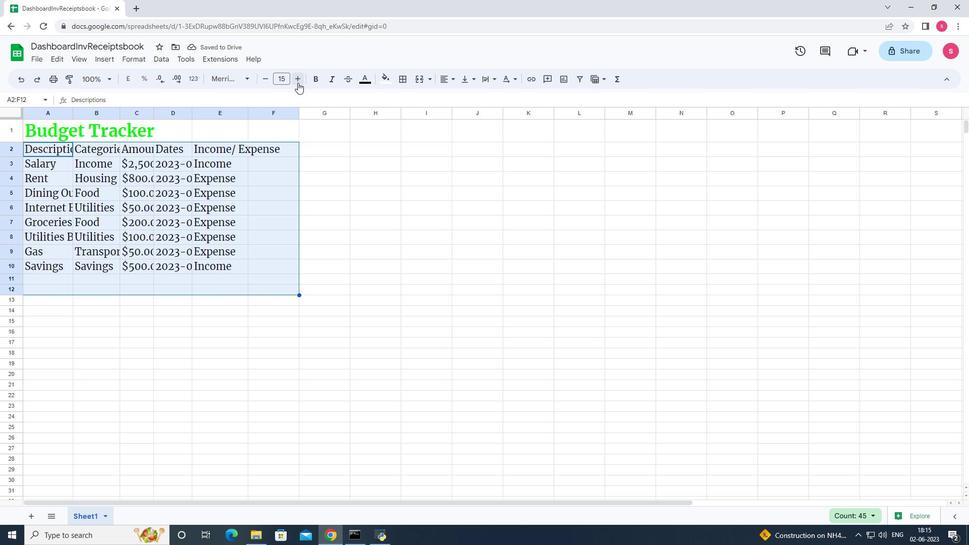 
Action: Mouse pressed left at (297, 82)
Screenshot: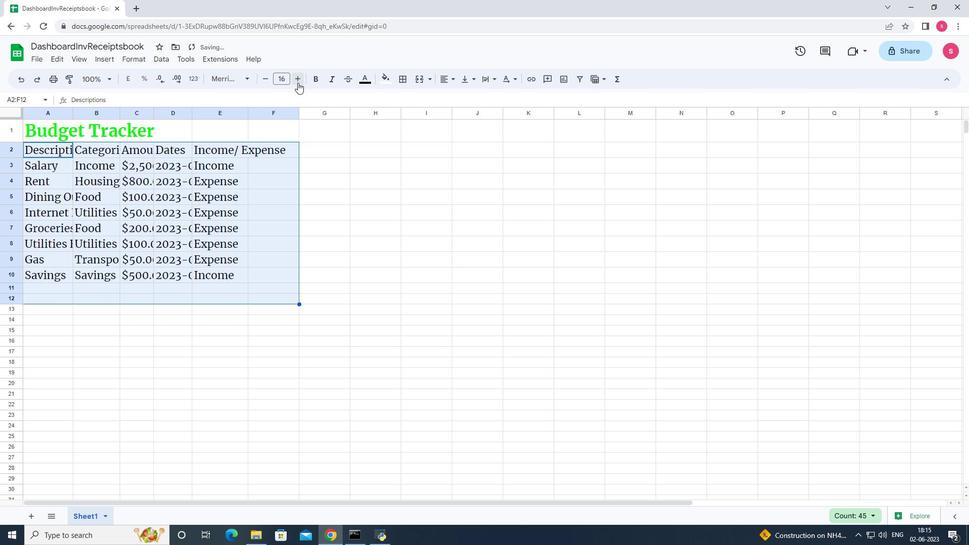 
Action: Mouse pressed left at (297, 82)
Screenshot: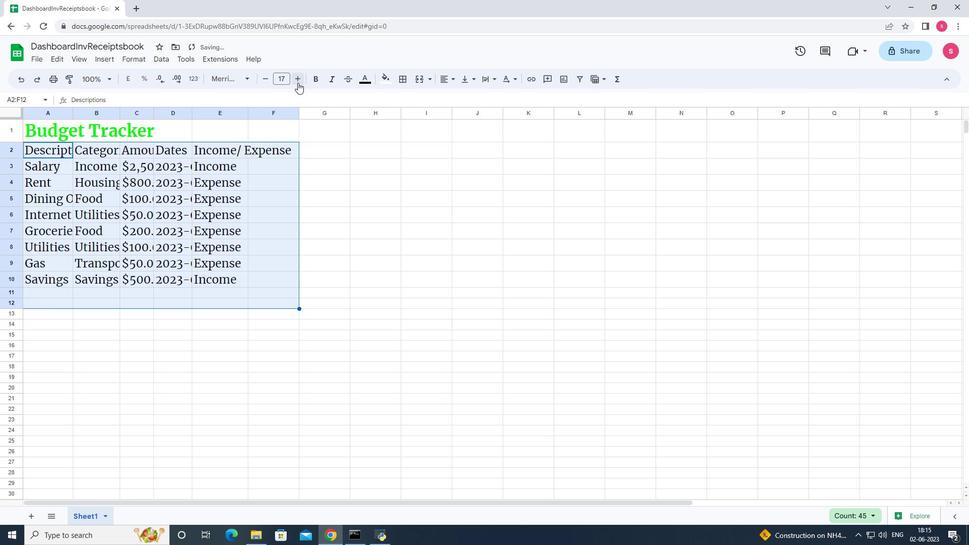
Action: Mouse moved to (419, 248)
Screenshot: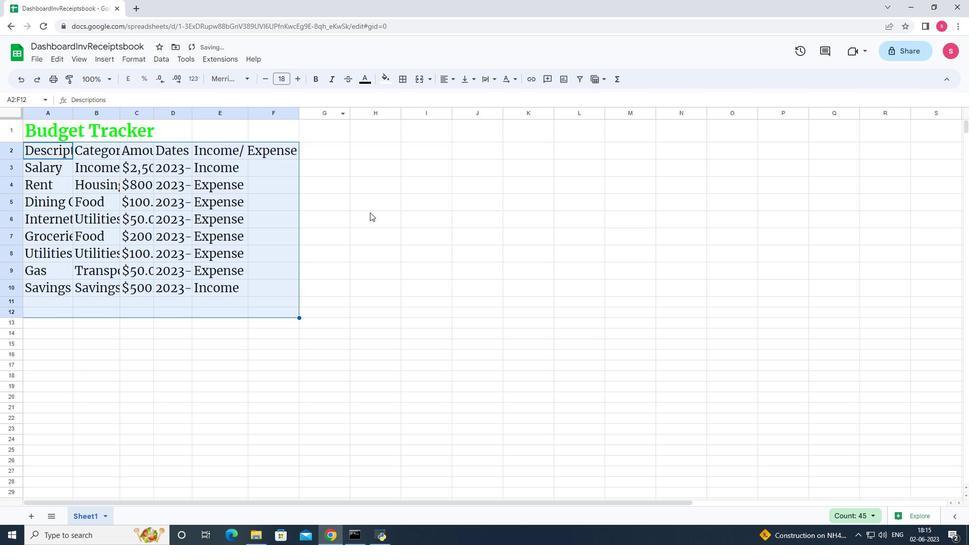 
Action: Mouse pressed left at (419, 248)
Screenshot: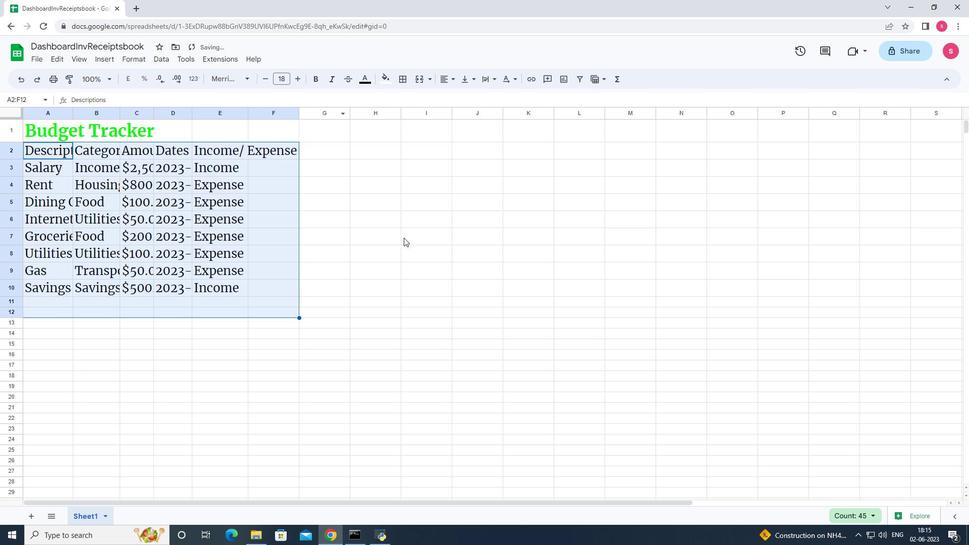 
Action: Mouse moved to (60, 132)
Screenshot: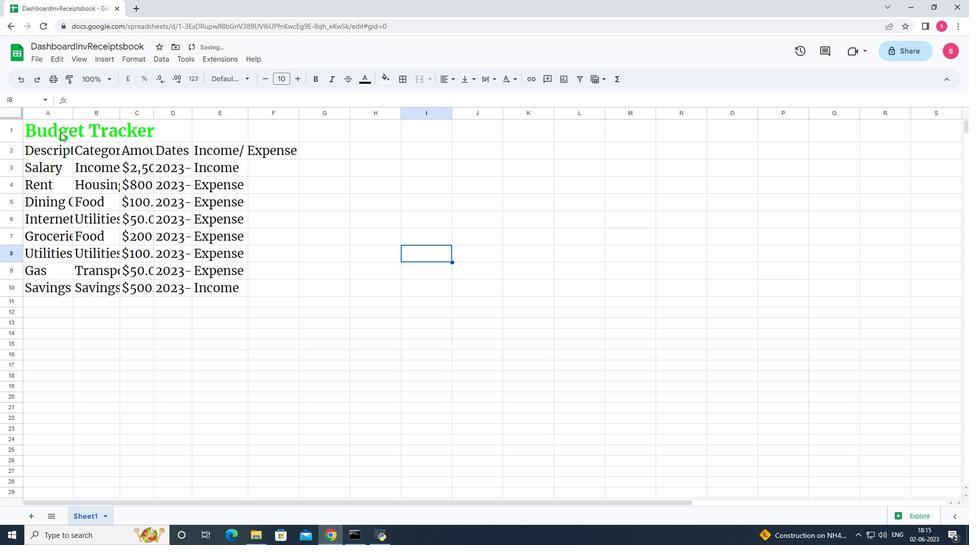 
Action: Mouse pressed left at (60, 132)
Screenshot: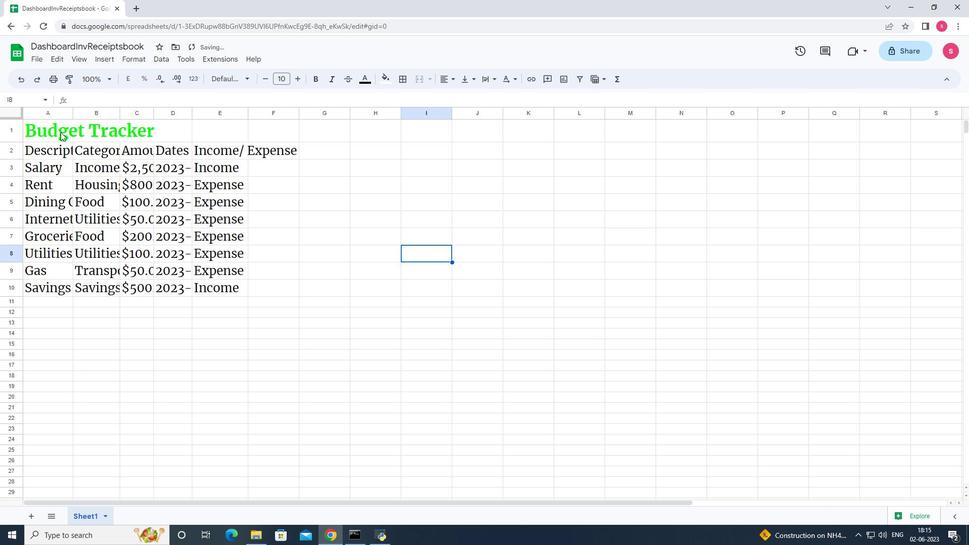 
Action: Mouse moved to (79, 130)
Screenshot: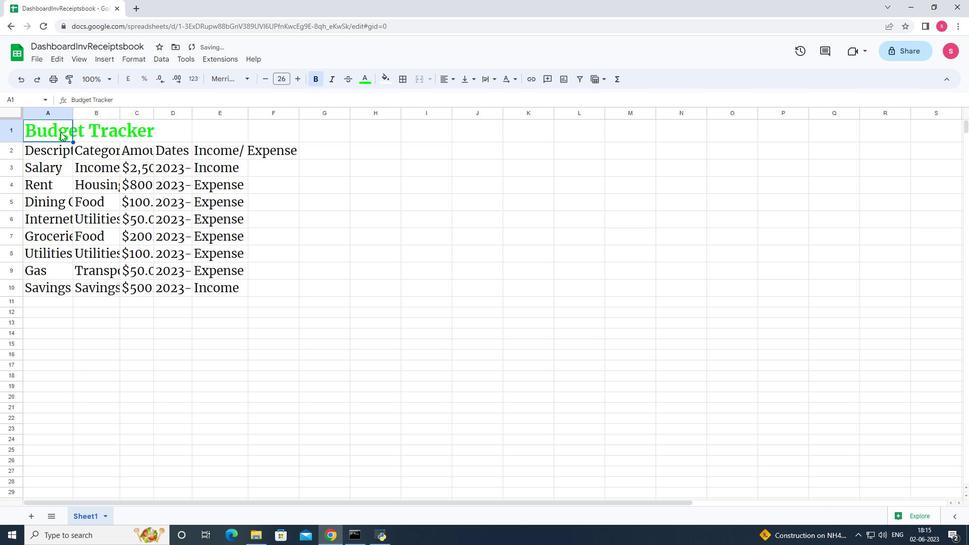 
Action: Mouse pressed left at (79, 130)
Screenshot: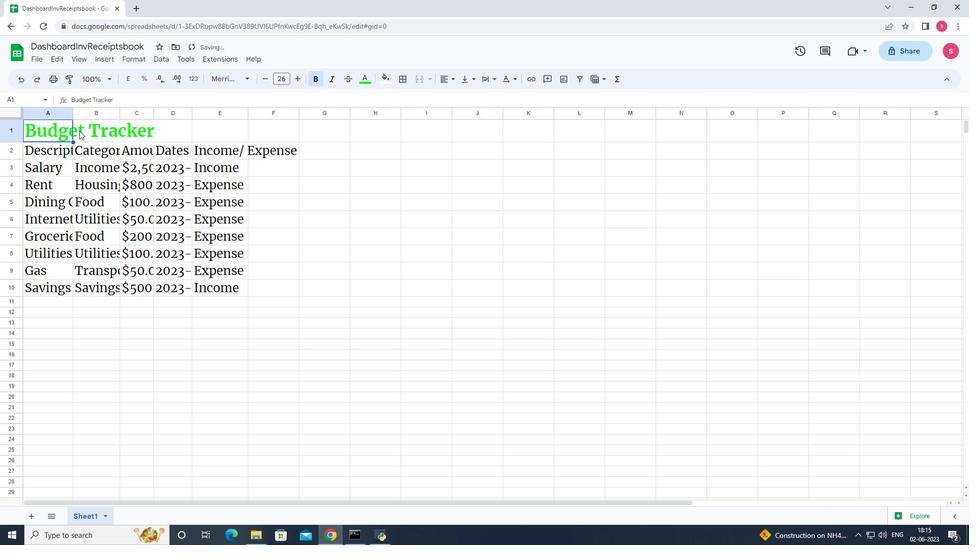 
Action: Mouse moved to (34, 116)
Screenshot: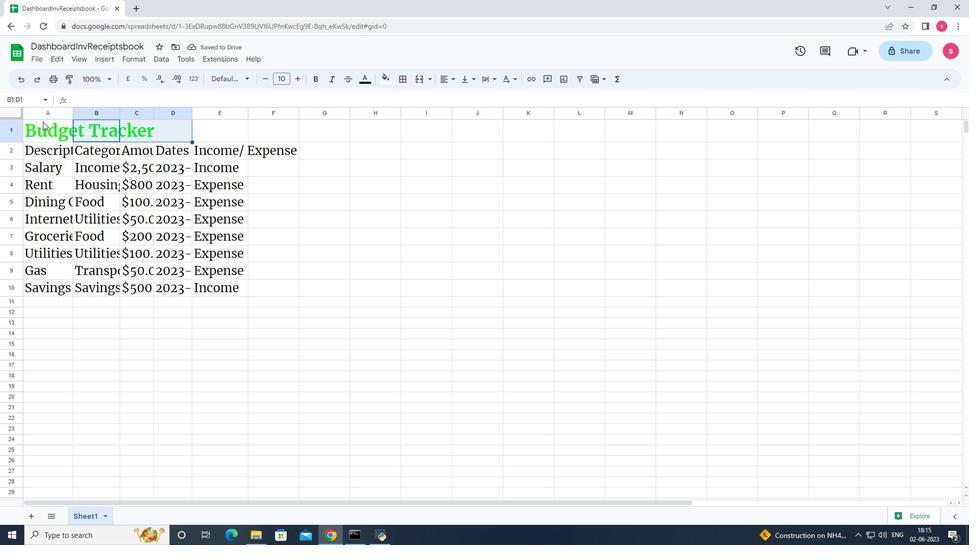 
Action: Mouse pressed left at (34, 116)
Screenshot: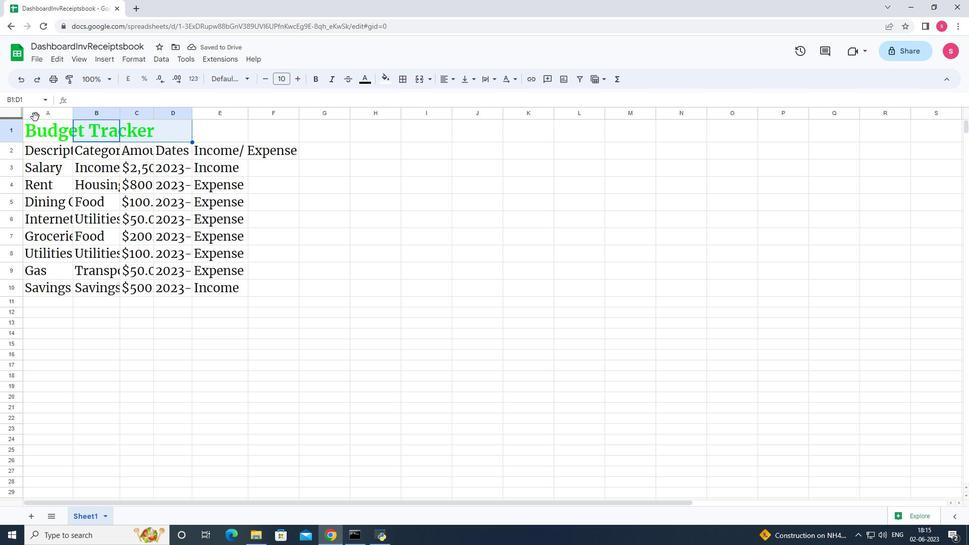 
Action: Mouse moved to (517, 260)
Screenshot: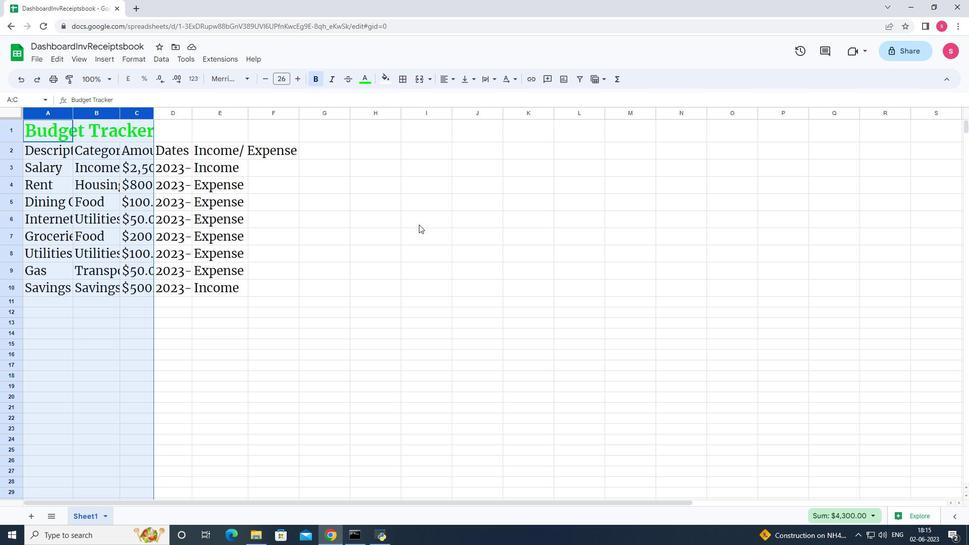 
Action: Mouse pressed left at (517, 260)
Screenshot: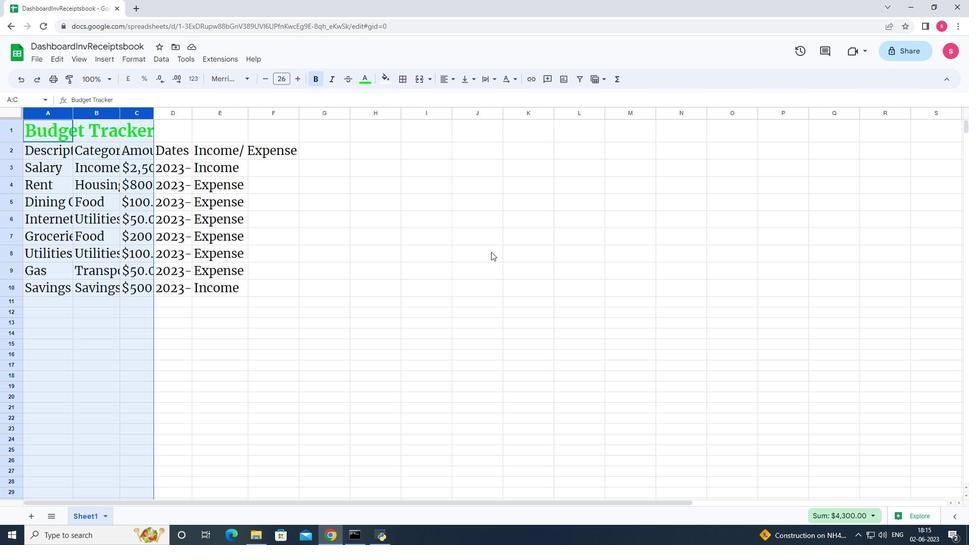 
Action: Mouse moved to (39, 131)
Screenshot: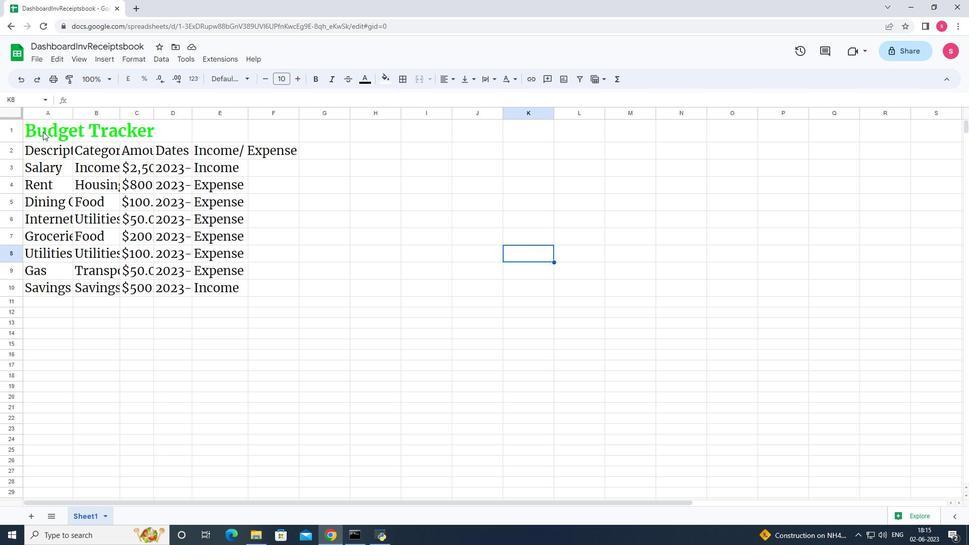 
Action: Mouse pressed left at (39, 131)
Screenshot: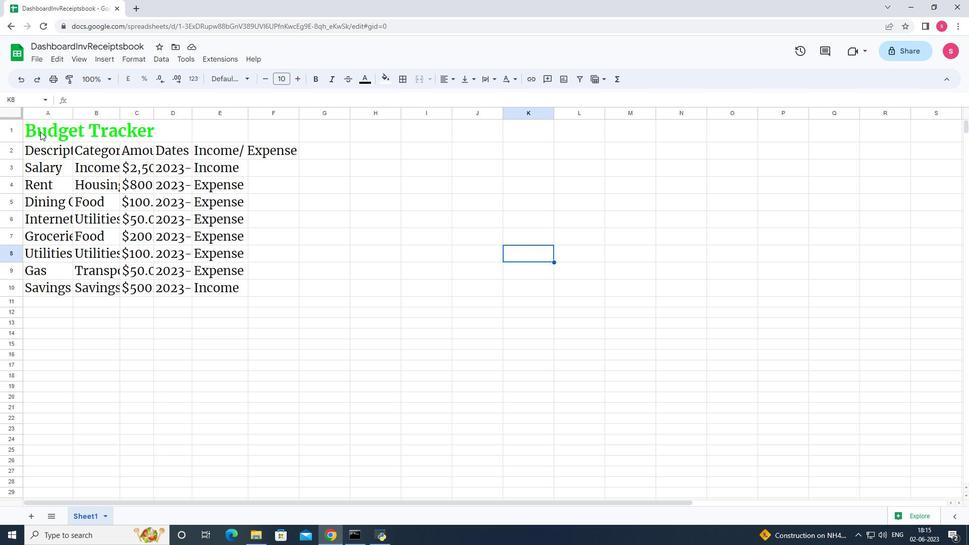 
Action: Mouse moved to (401, 263)
Screenshot: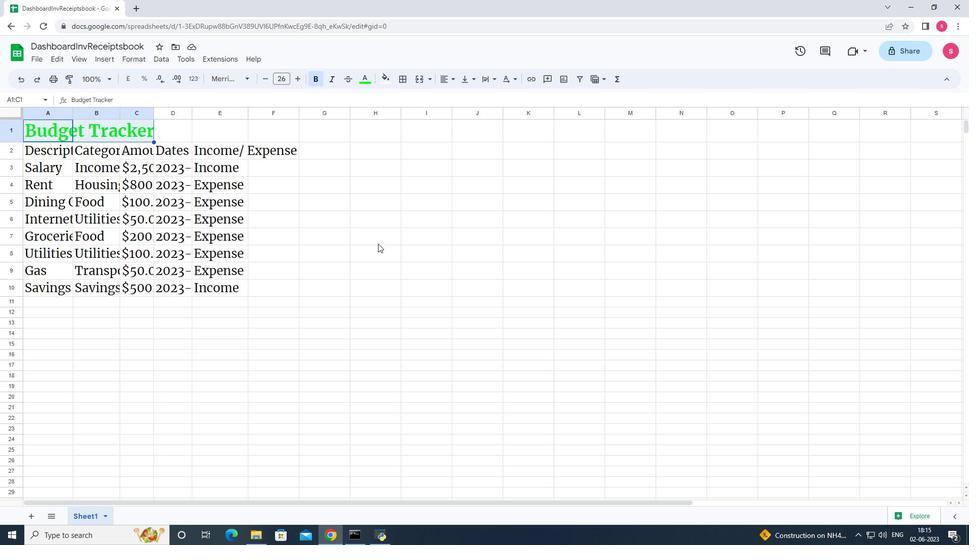
Action: Mouse pressed left at (401, 263)
Screenshot: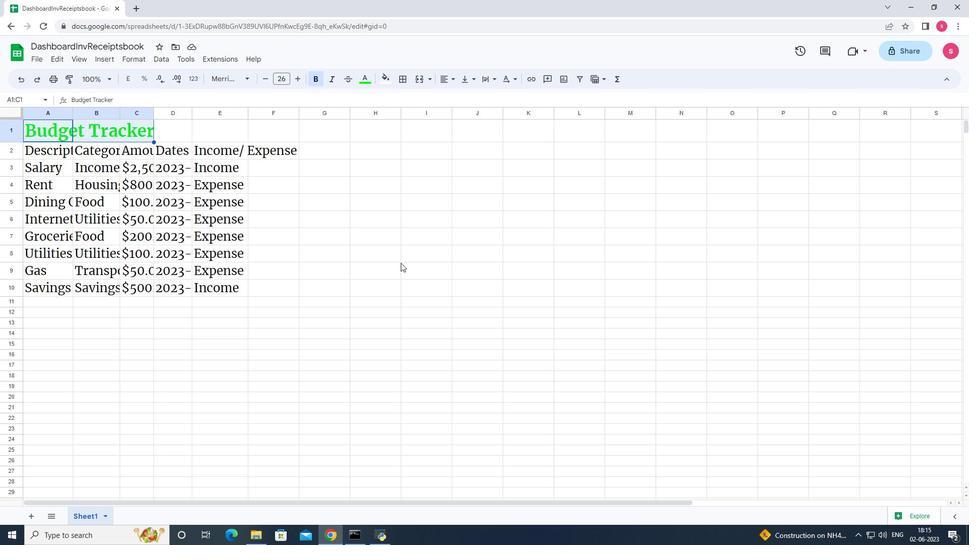 
Action: Mouse moved to (57, 131)
Screenshot: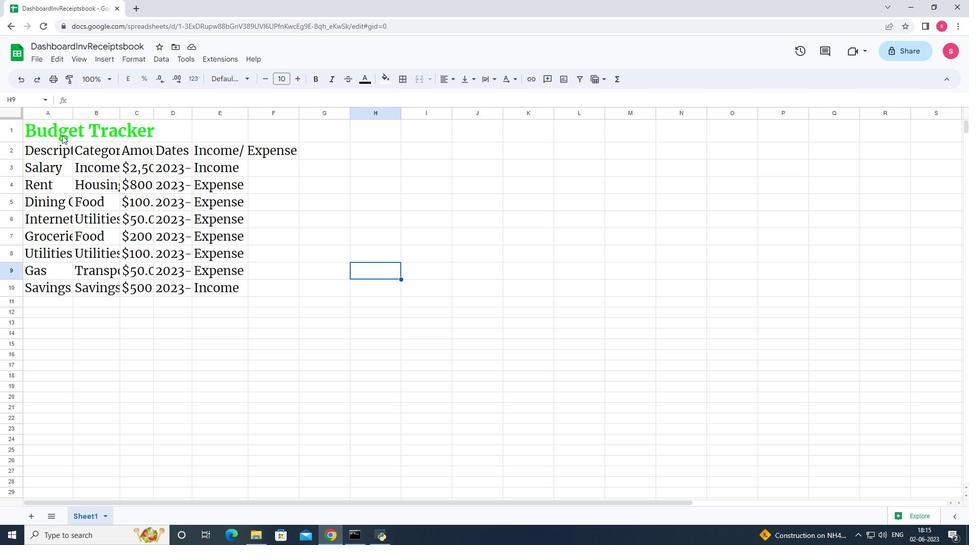
Action: Mouse pressed left at (57, 131)
Screenshot: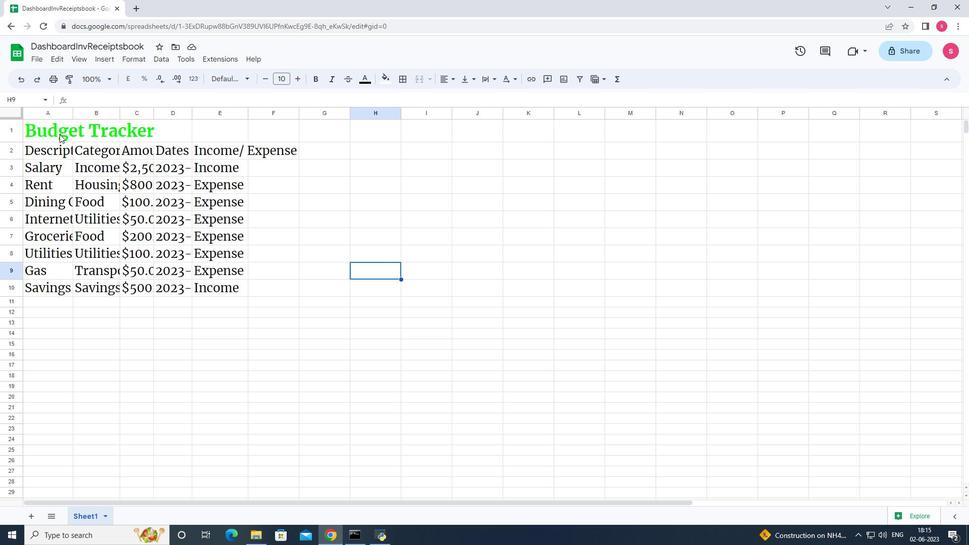 
Action: Mouse moved to (451, 82)
Screenshot: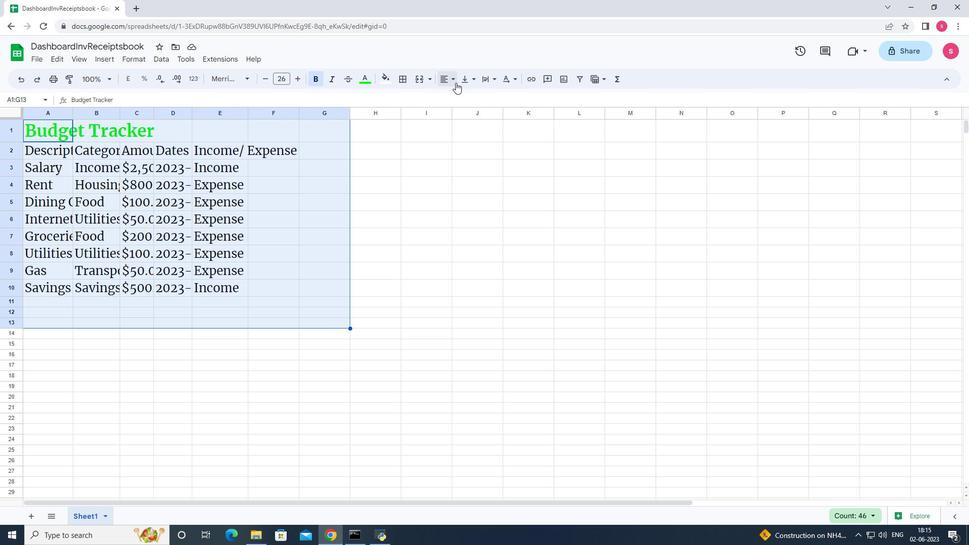 
Action: Mouse pressed left at (451, 82)
Screenshot: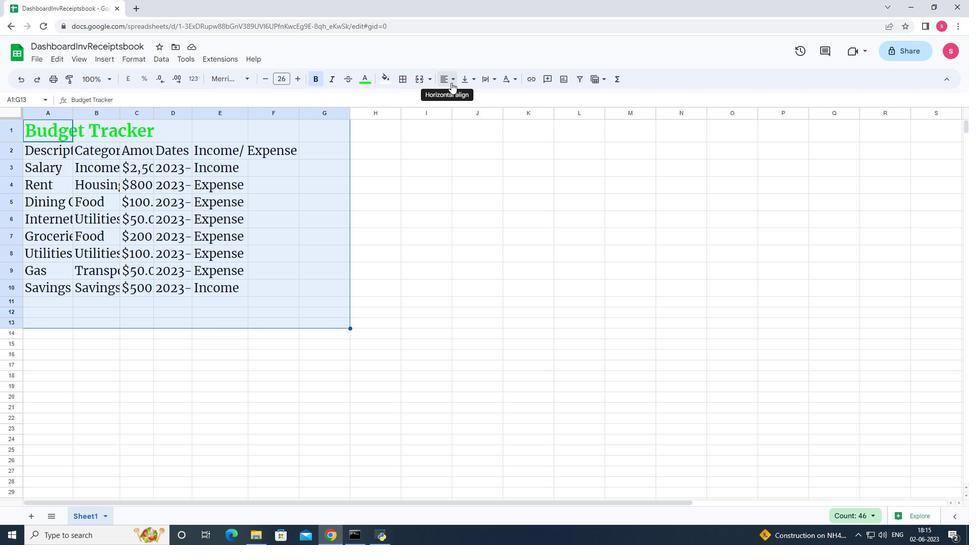 
Action: Mouse moved to (459, 98)
Screenshot: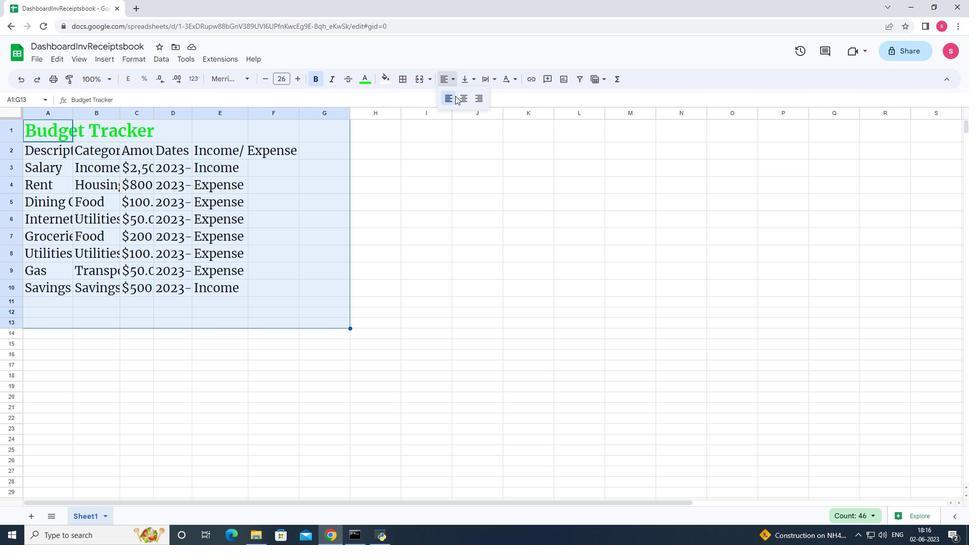 
Action: Mouse pressed left at (459, 98)
Screenshot: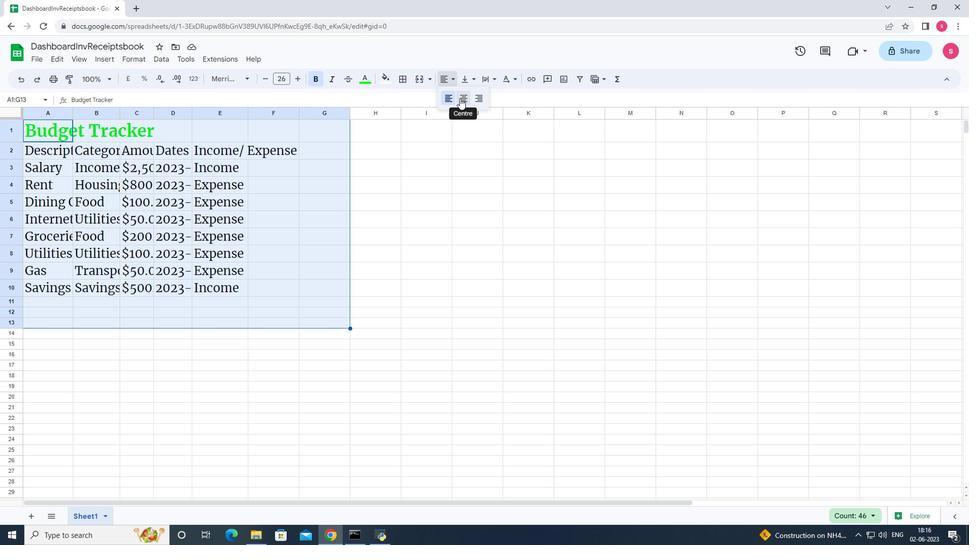 
Action: Mouse moved to (421, 223)
Screenshot: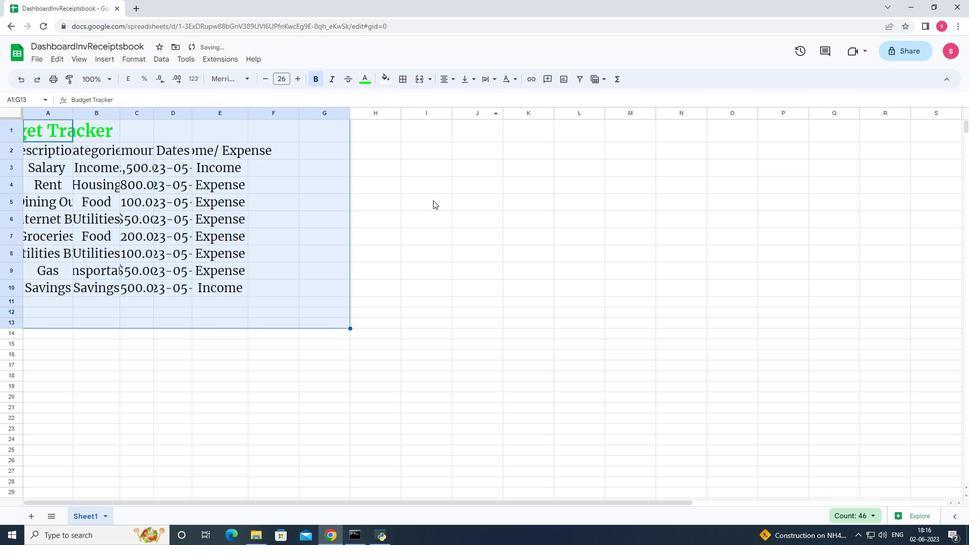 
Action: Mouse pressed left at (421, 223)
Screenshot: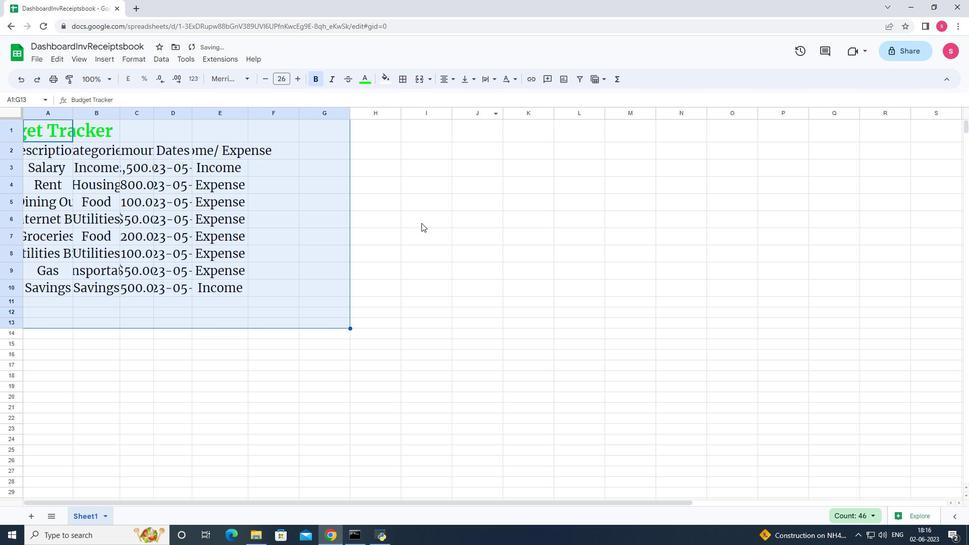 
Action: Mouse moved to (71, 110)
Screenshot: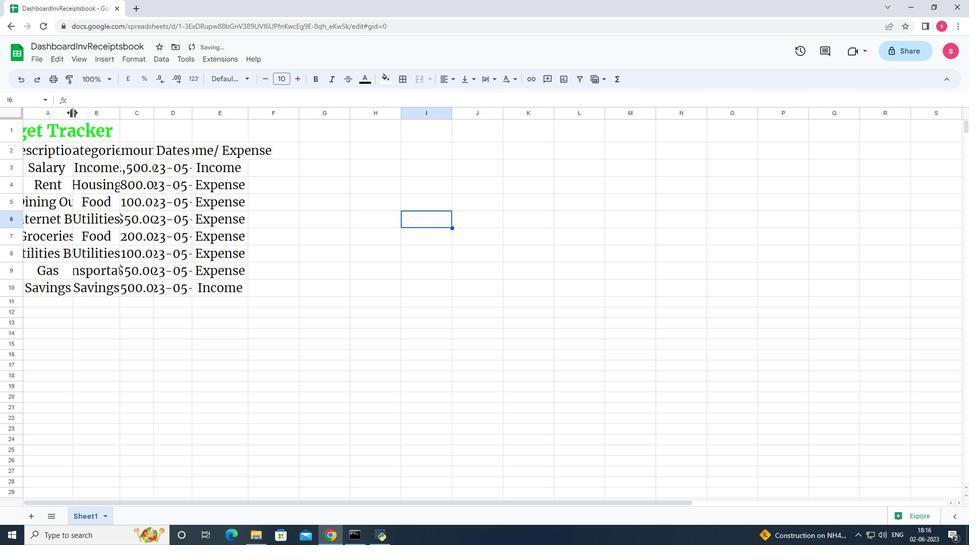 
Action: Mouse pressed left at (71, 110)
Screenshot: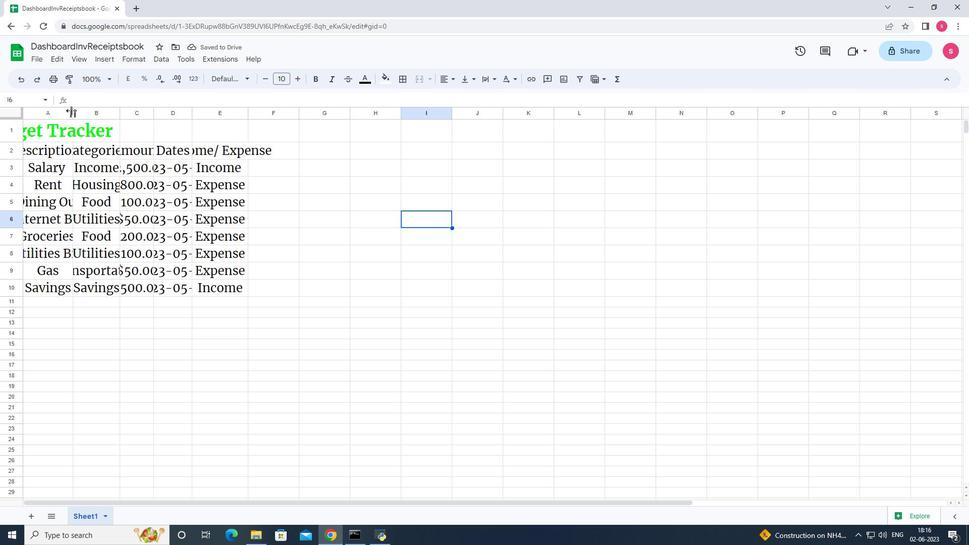 
Action: Mouse pressed left at (71, 110)
Screenshot: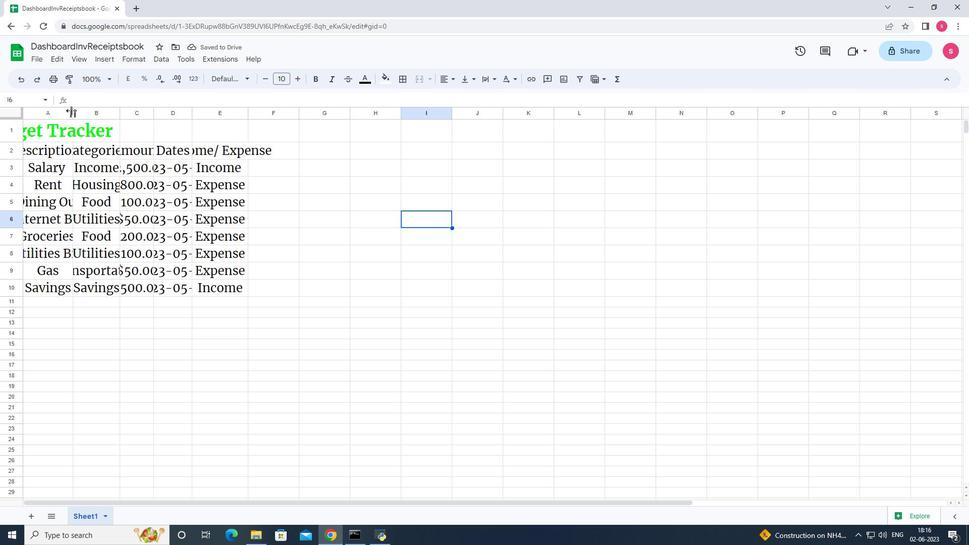 
Action: Mouse moved to (203, 110)
Screenshot: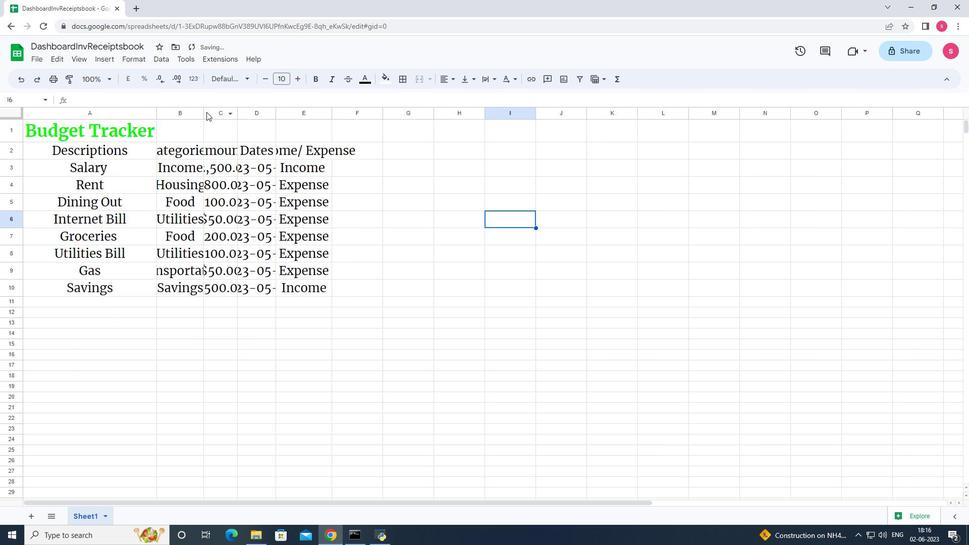 
Action: Mouse pressed left at (203, 110)
Screenshot: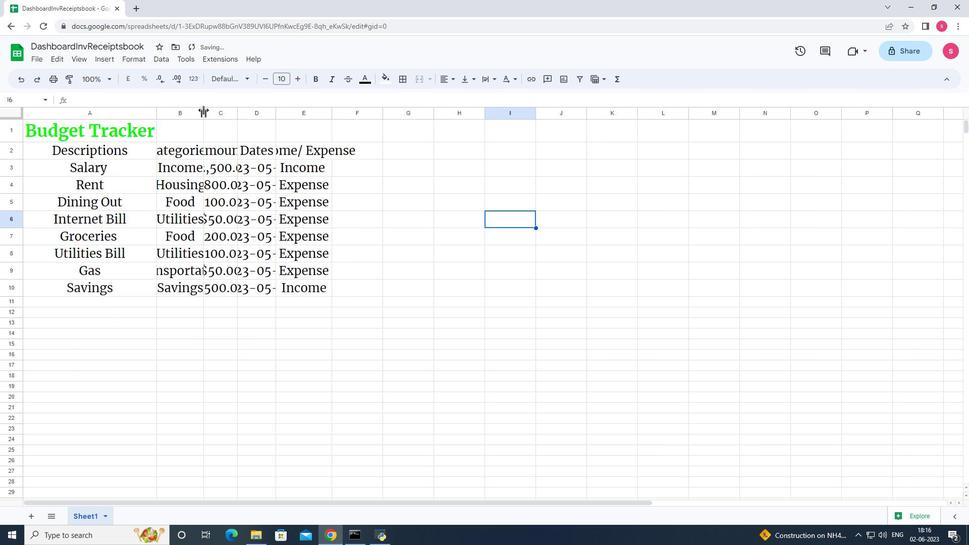 
Action: Mouse pressed left at (203, 110)
Screenshot: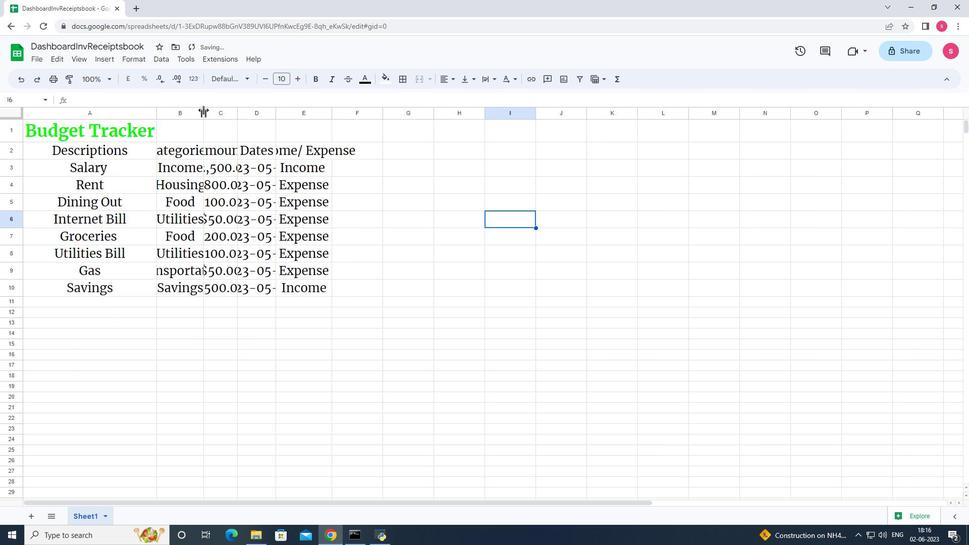 
Action: Mouse moved to (285, 114)
Screenshot: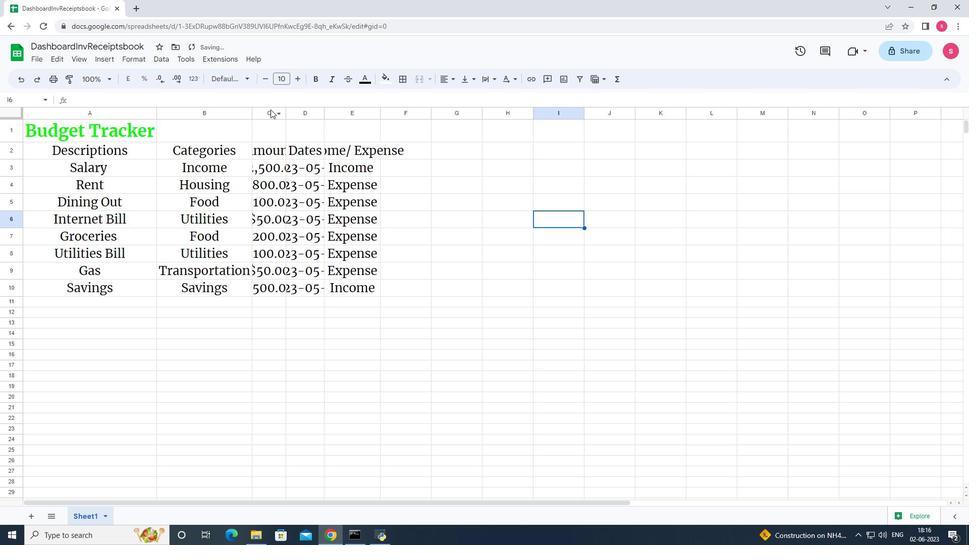 
Action: Mouse pressed left at (285, 114)
Screenshot: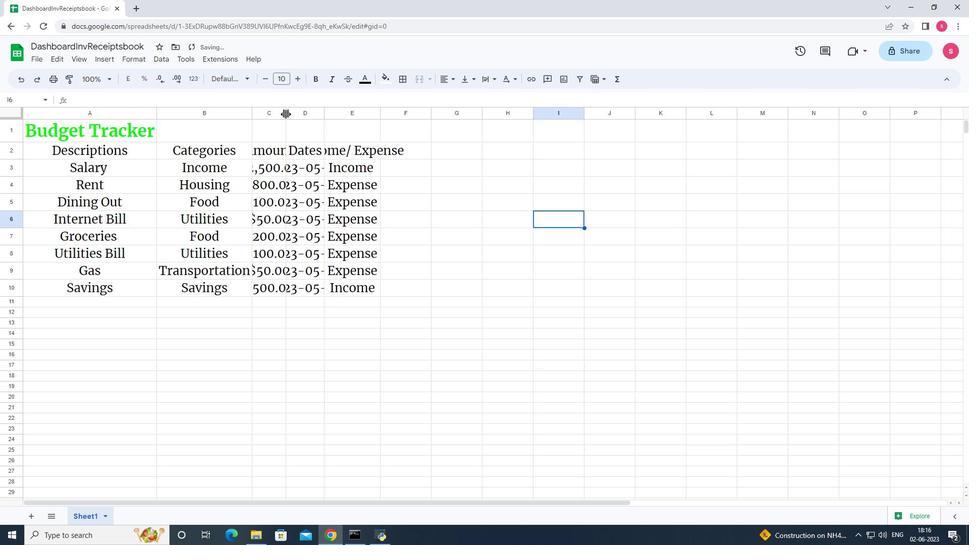 
Action: Mouse pressed left at (285, 114)
Screenshot: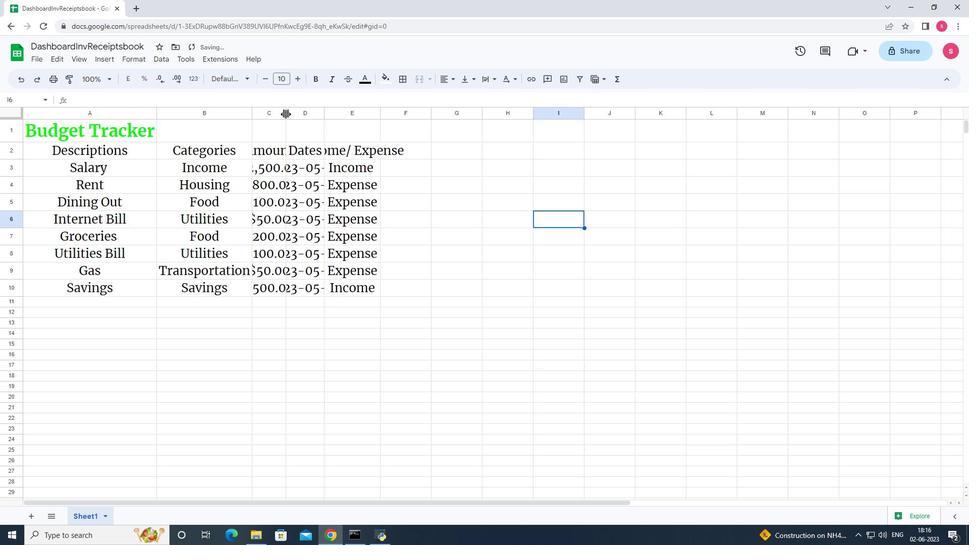 
Action: Mouse moved to (354, 110)
Screenshot: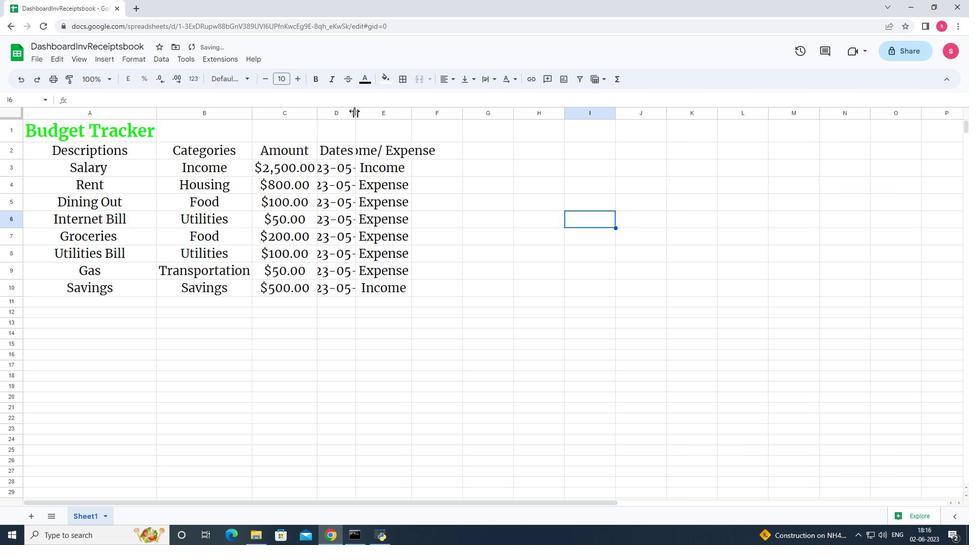 
Action: Mouse pressed left at (354, 110)
Screenshot: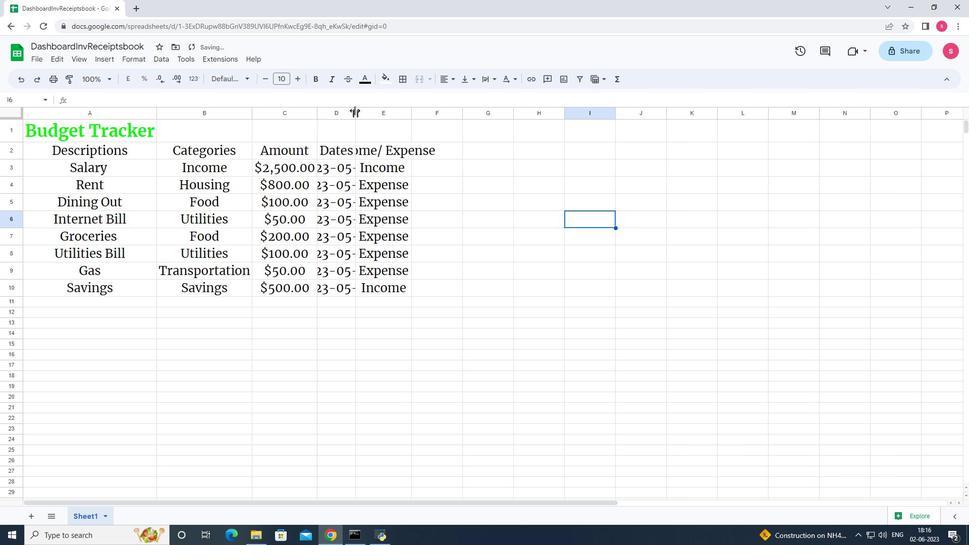 
Action: Mouse pressed left at (354, 110)
Screenshot: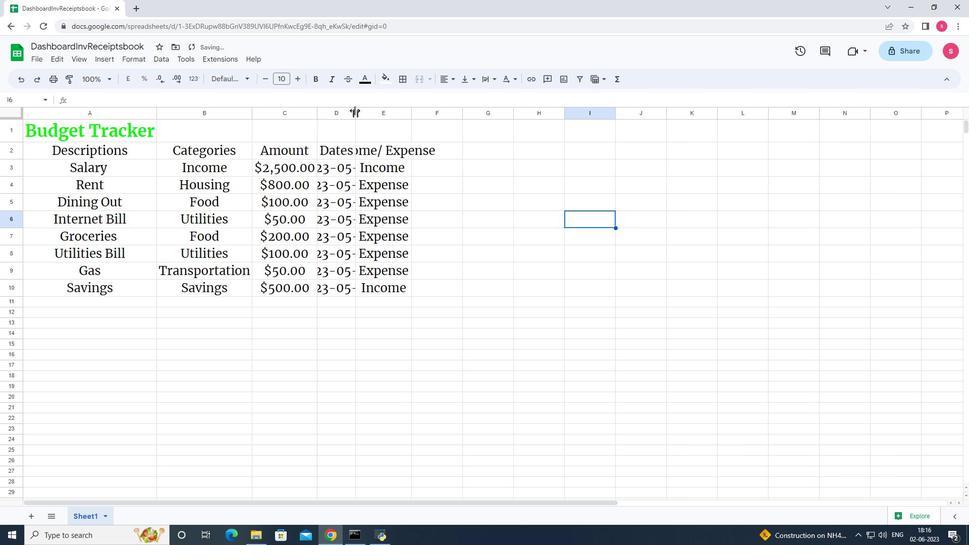 
Action: Mouse moved to (449, 112)
Screenshot: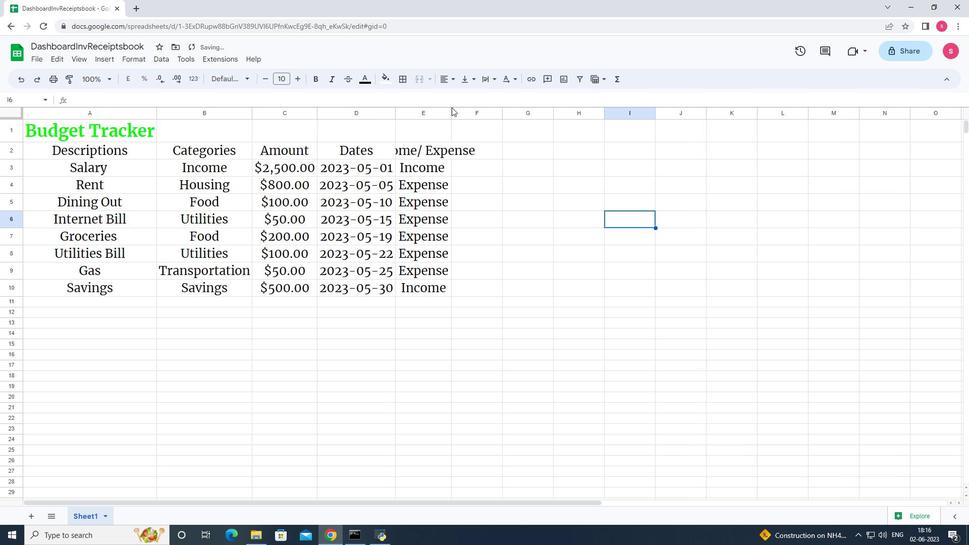 
Action: Mouse pressed left at (449, 112)
Screenshot: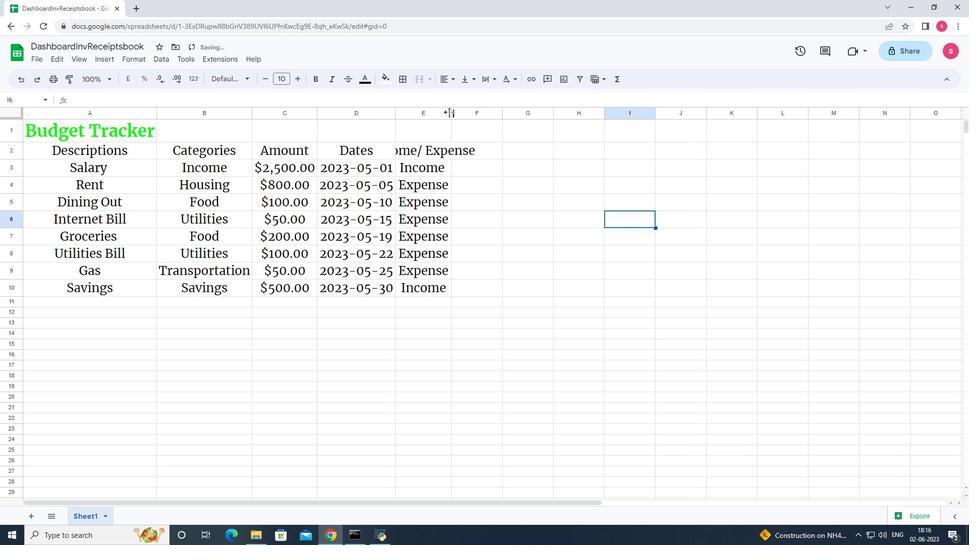 
Action: Mouse pressed left at (449, 112)
Screenshot: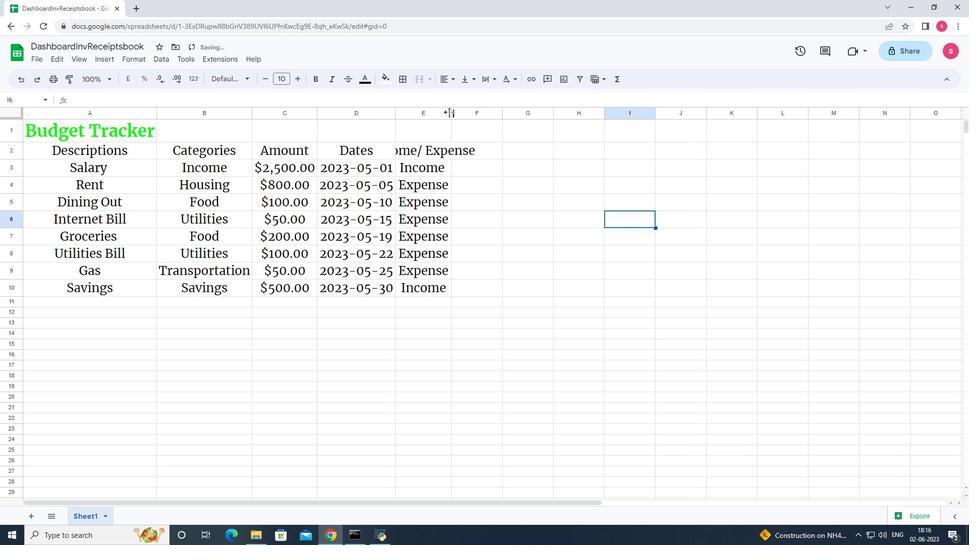 
Action: Mouse moved to (625, 267)
Screenshot: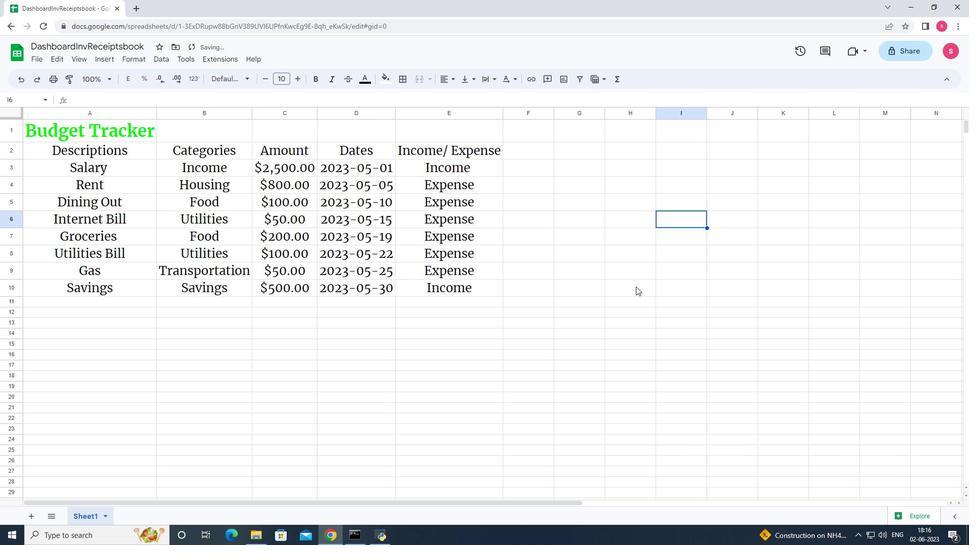 
Action: Key pressed ctrl+S
Screenshot: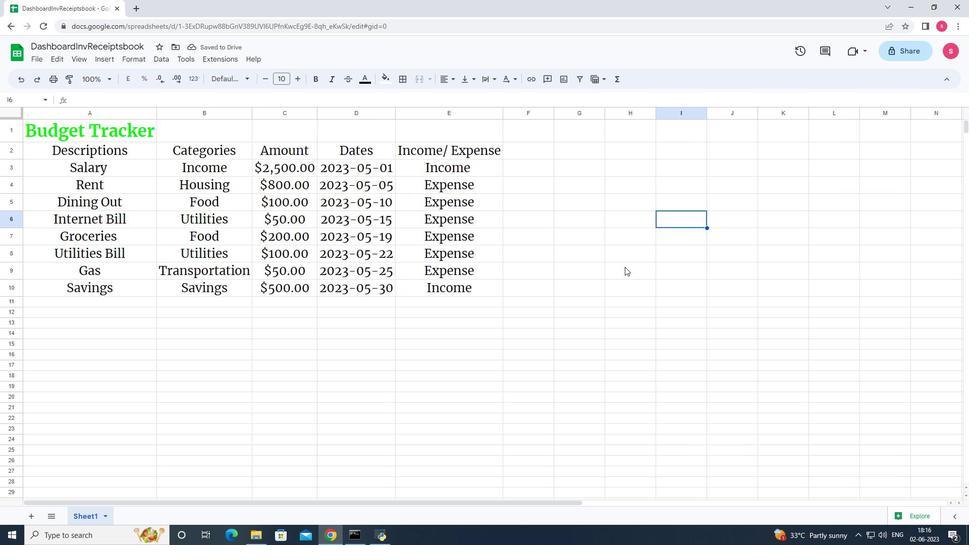 
